 Task: Search one way flight ticket for 3 adults, 3 children in premium economy from Kenai: Kenai Municipal Airport to Indianapolis: Indianapolis International Airport on 8-5-2023. Choice of flights is United. Number of bags: 1 carry on bag. Price is upto 84000. Outbound departure time preference is 14:00.
Action: Mouse moved to (346, 302)
Screenshot: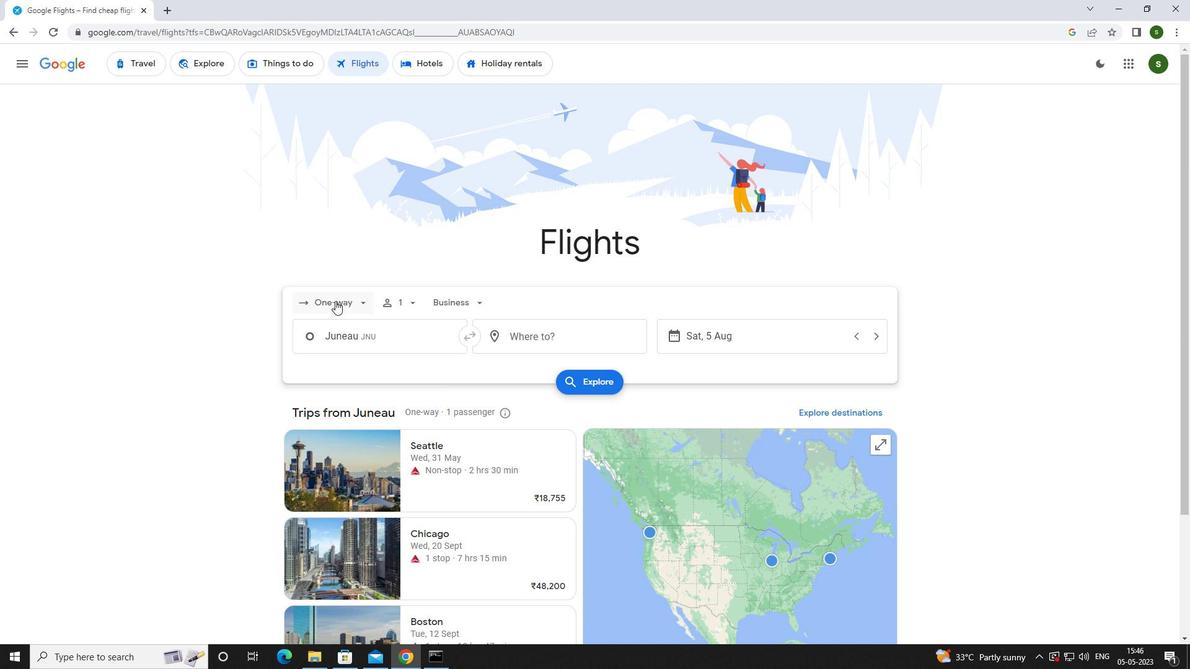 
Action: Mouse pressed left at (346, 302)
Screenshot: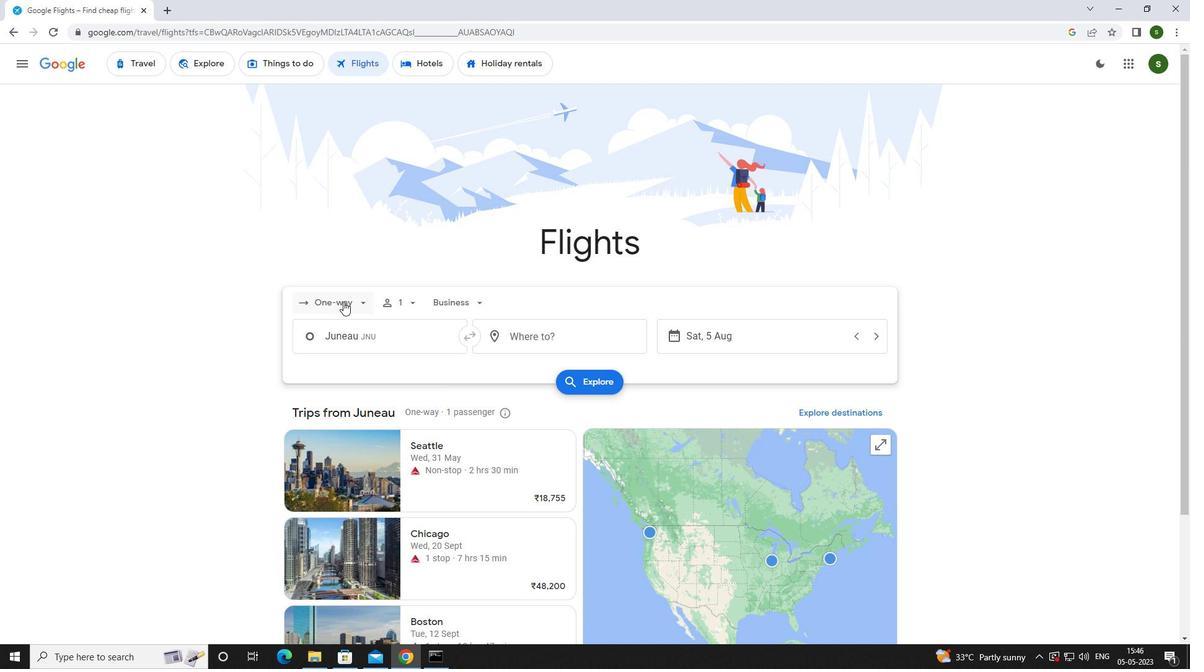 
Action: Mouse moved to (362, 355)
Screenshot: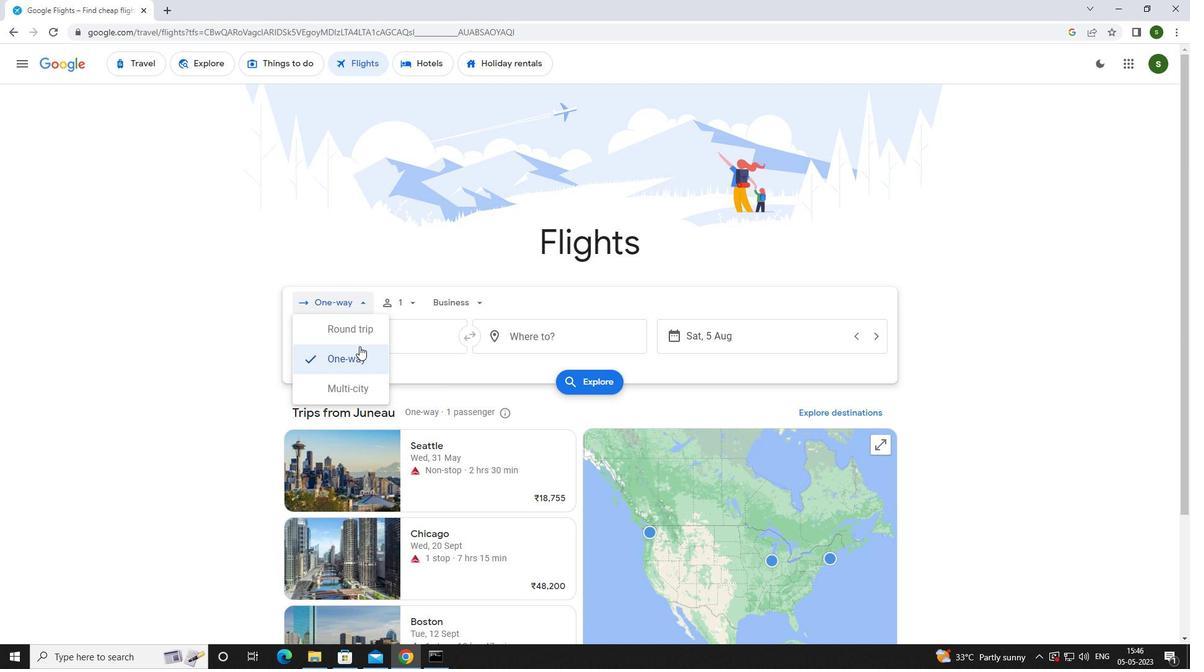 
Action: Mouse pressed left at (362, 355)
Screenshot: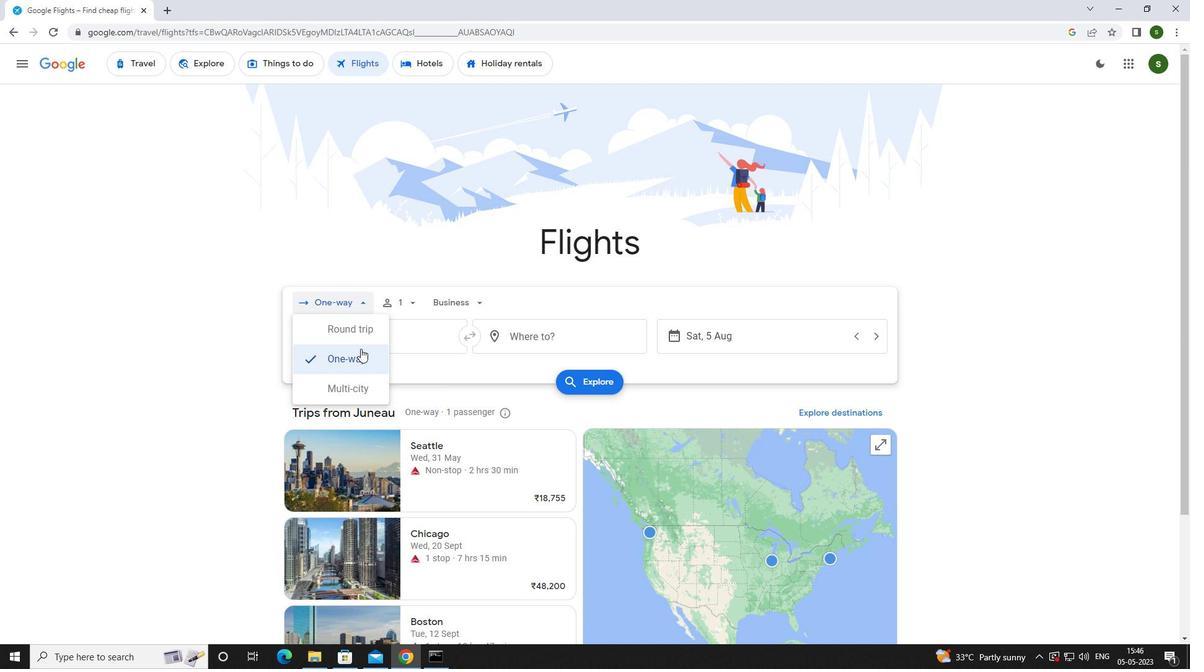 
Action: Mouse moved to (401, 302)
Screenshot: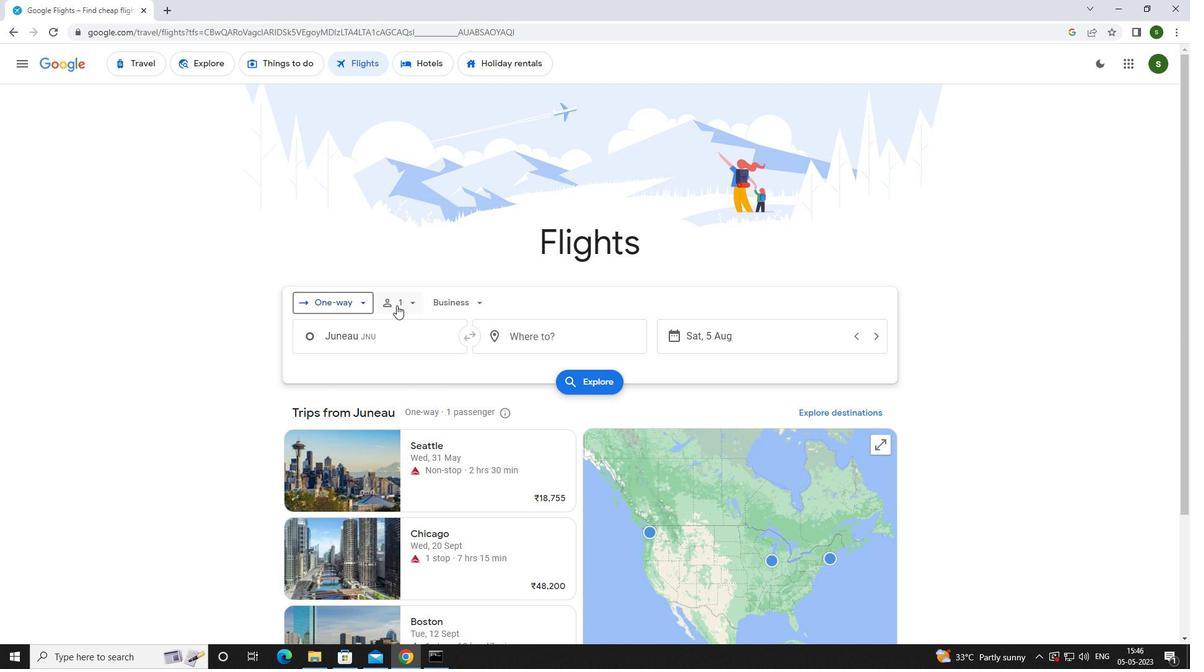 
Action: Mouse pressed left at (401, 302)
Screenshot: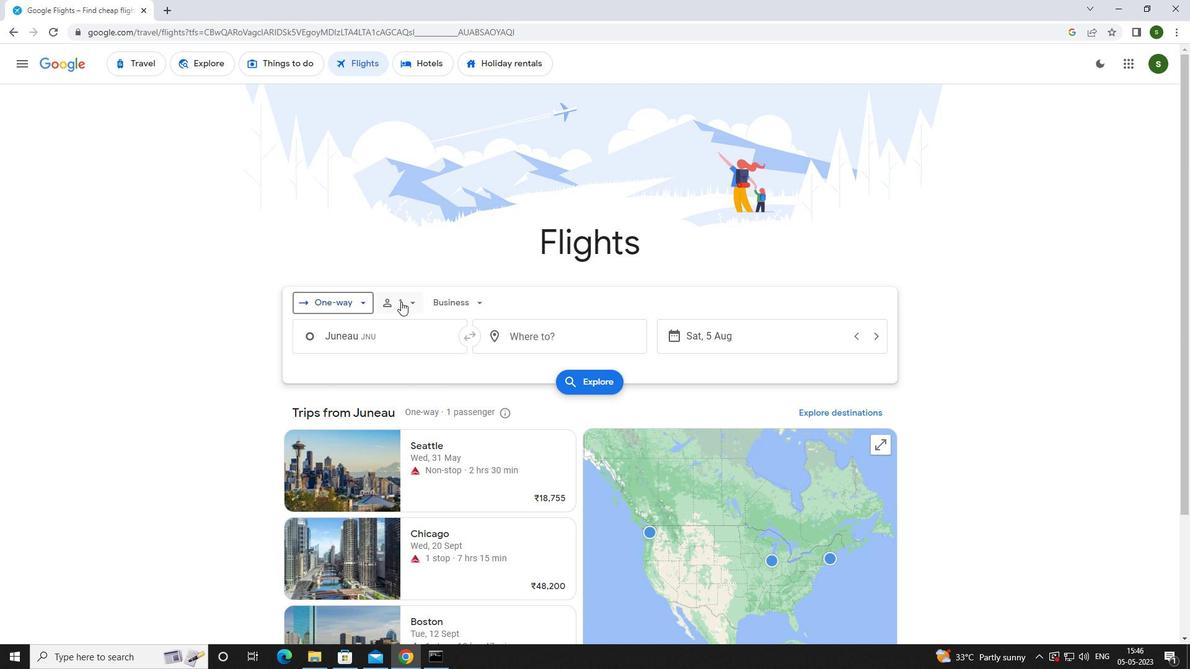 
Action: Mouse moved to (505, 336)
Screenshot: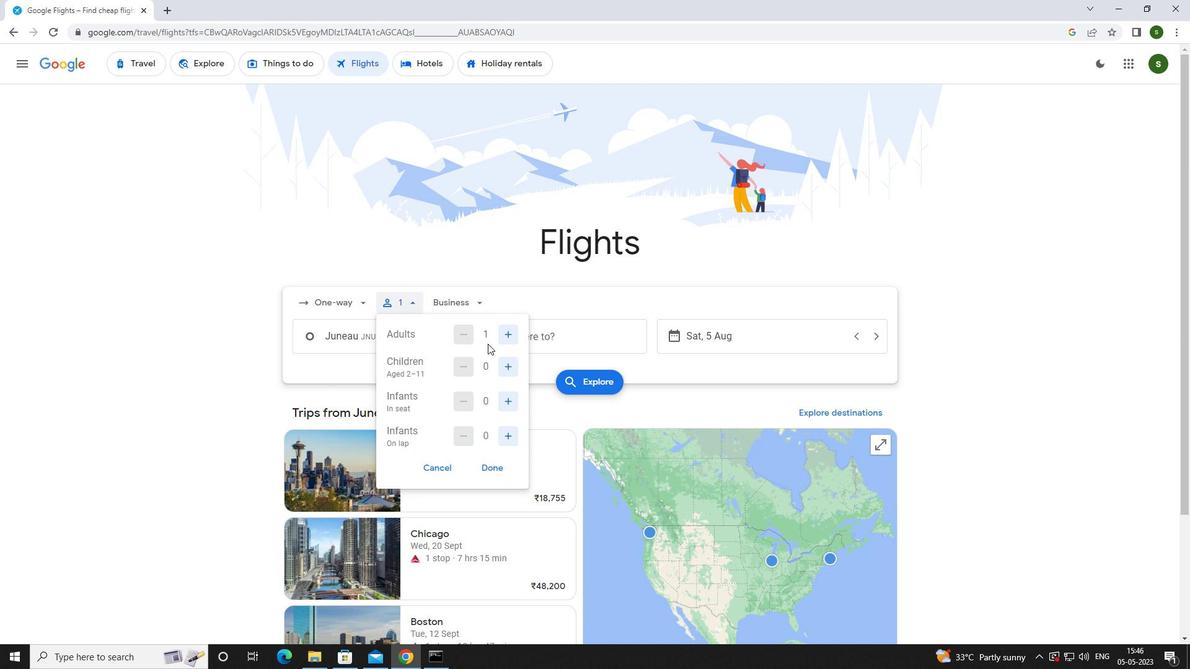 
Action: Mouse pressed left at (505, 336)
Screenshot: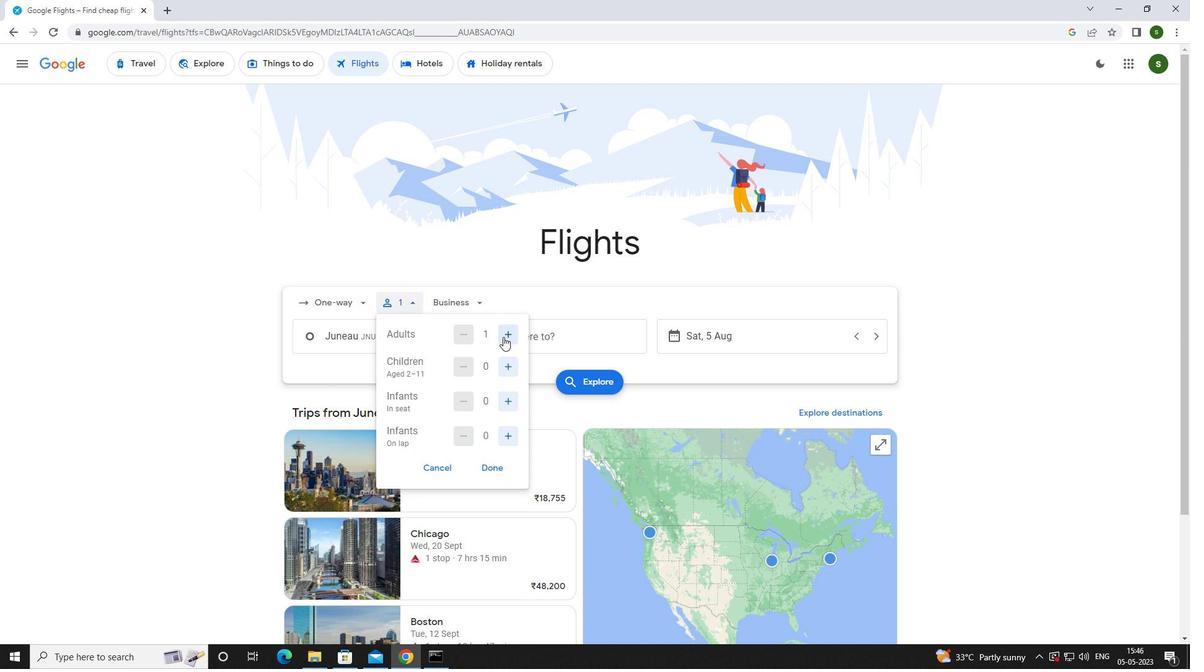 
Action: Mouse pressed left at (505, 336)
Screenshot: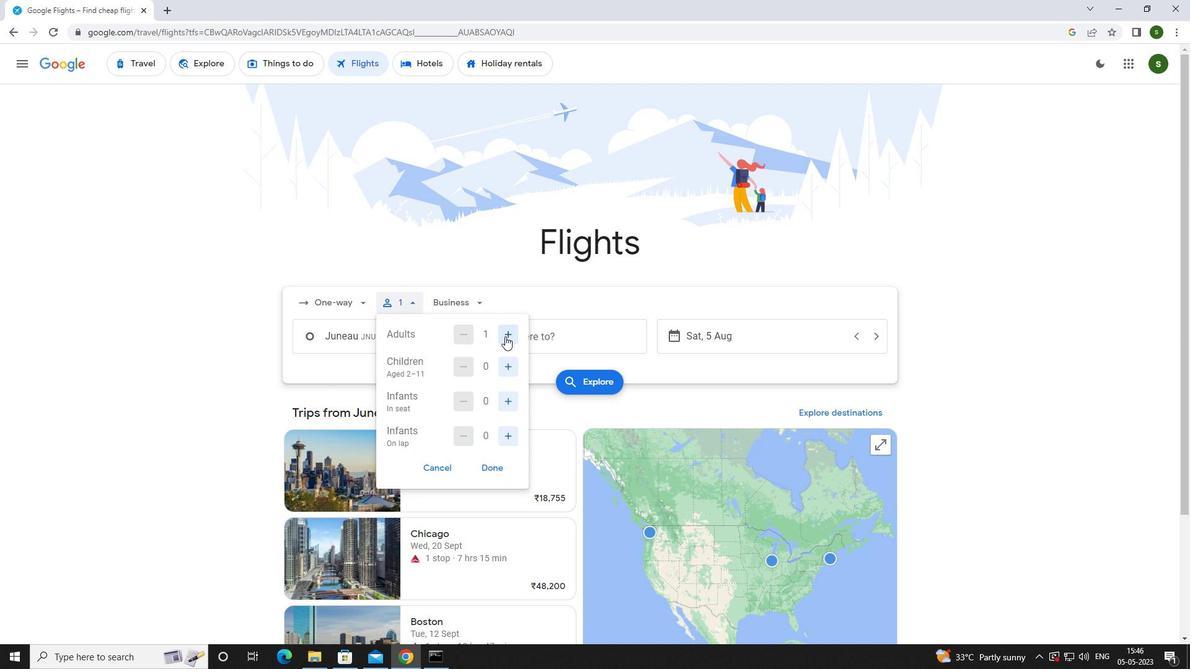 
Action: Mouse pressed left at (505, 336)
Screenshot: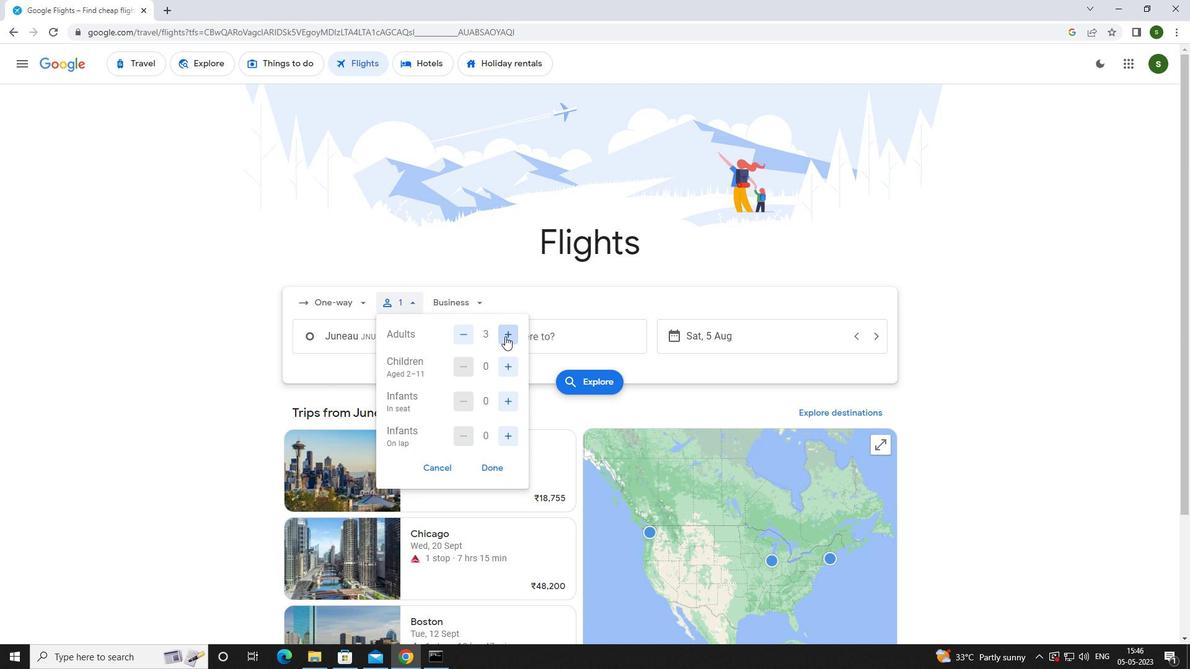 
Action: Mouse moved to (460, 329)
Screenshot: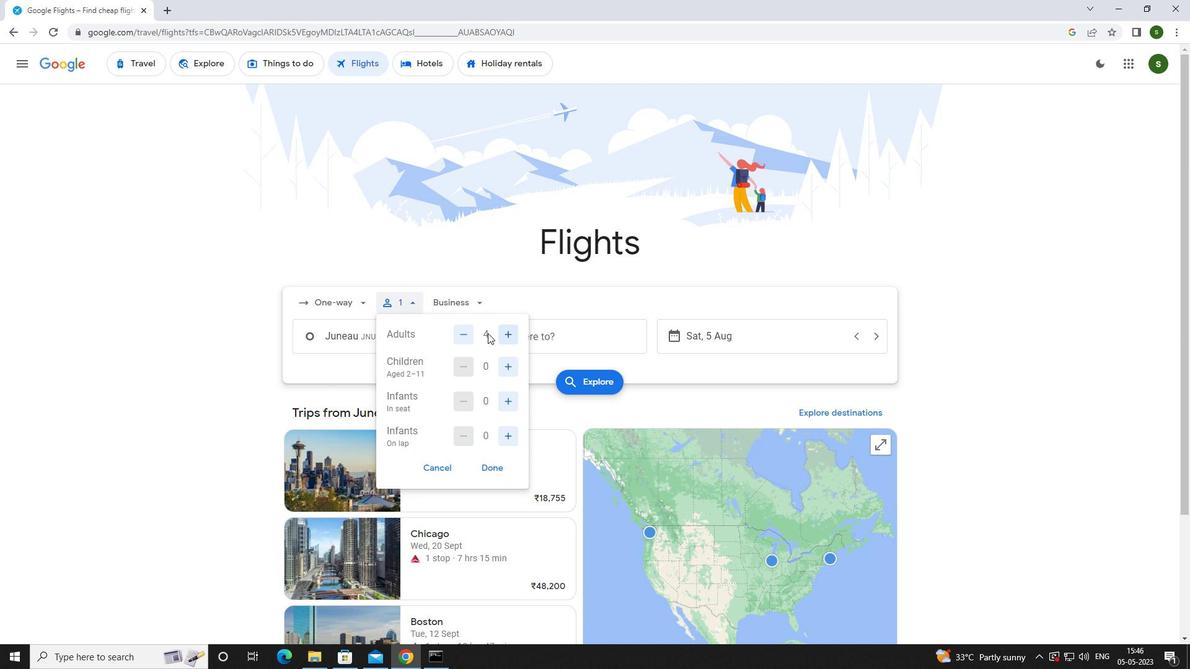 
Action: Mouse pressed left at (460, 329)
Screenshot: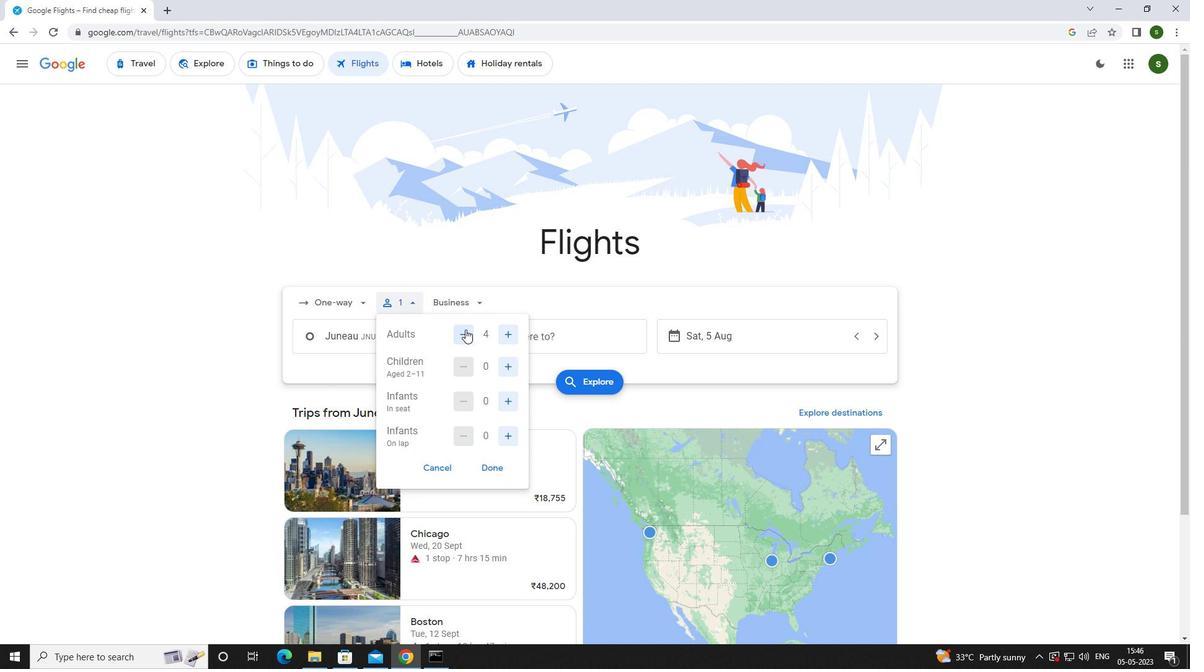 
Action: Mouse moved to (505, 358)
Screenshot: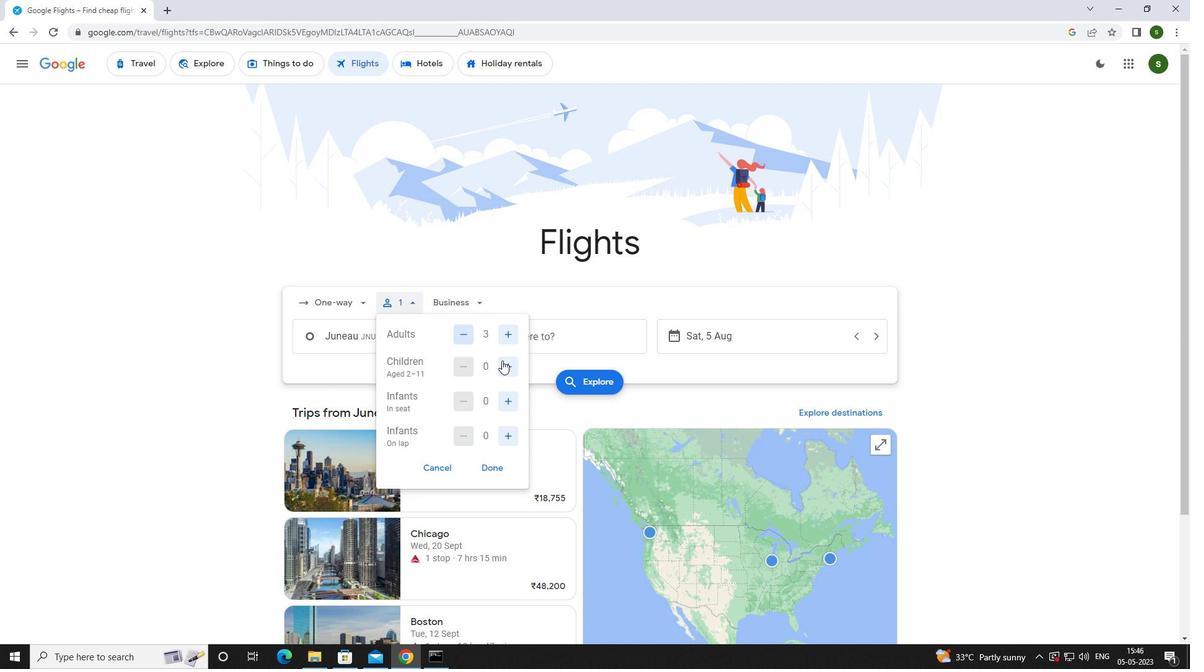 
Action: Mouse pressed left at (505, 358)
Screenshot: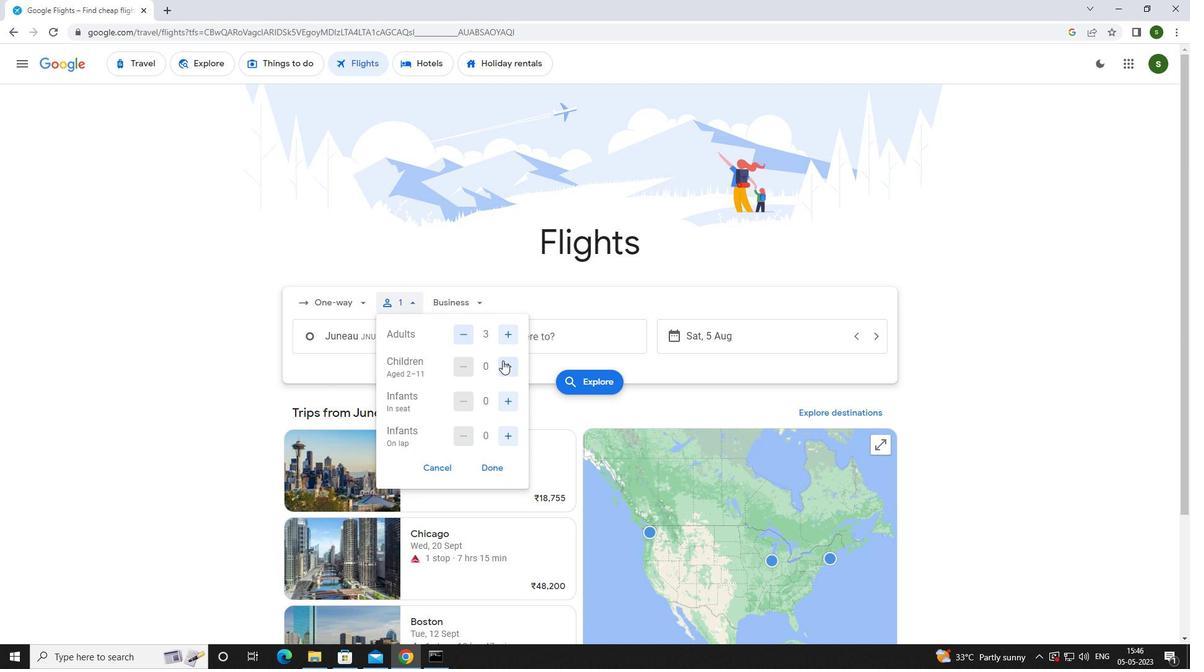 
Action: Mouse pressed left at (505, 358)
Screenshot: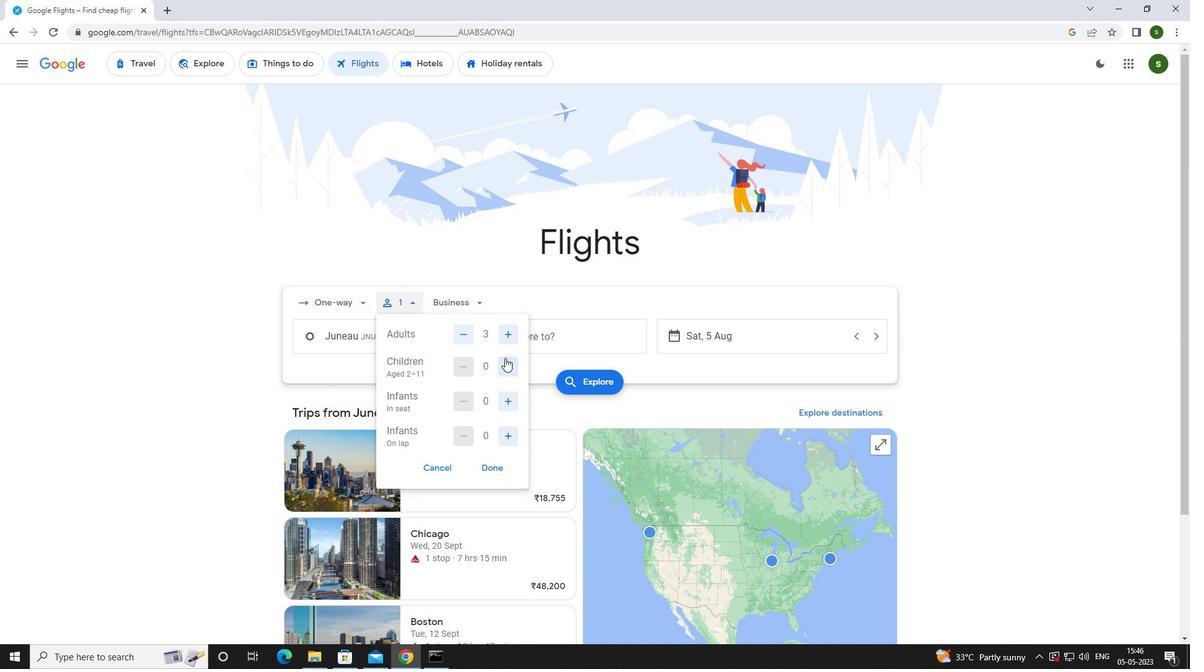 
Action: Mouse pressed left at (505, 358)
Screenshot: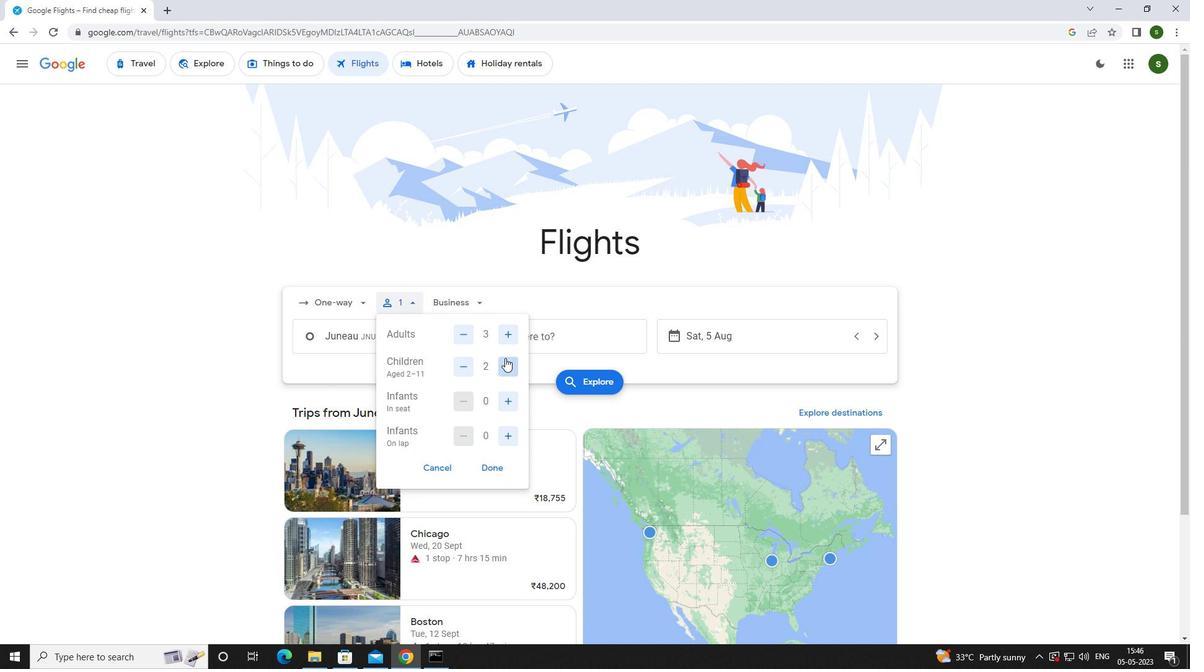 
Action: Mouse moved to (465, 303)
Screenshot: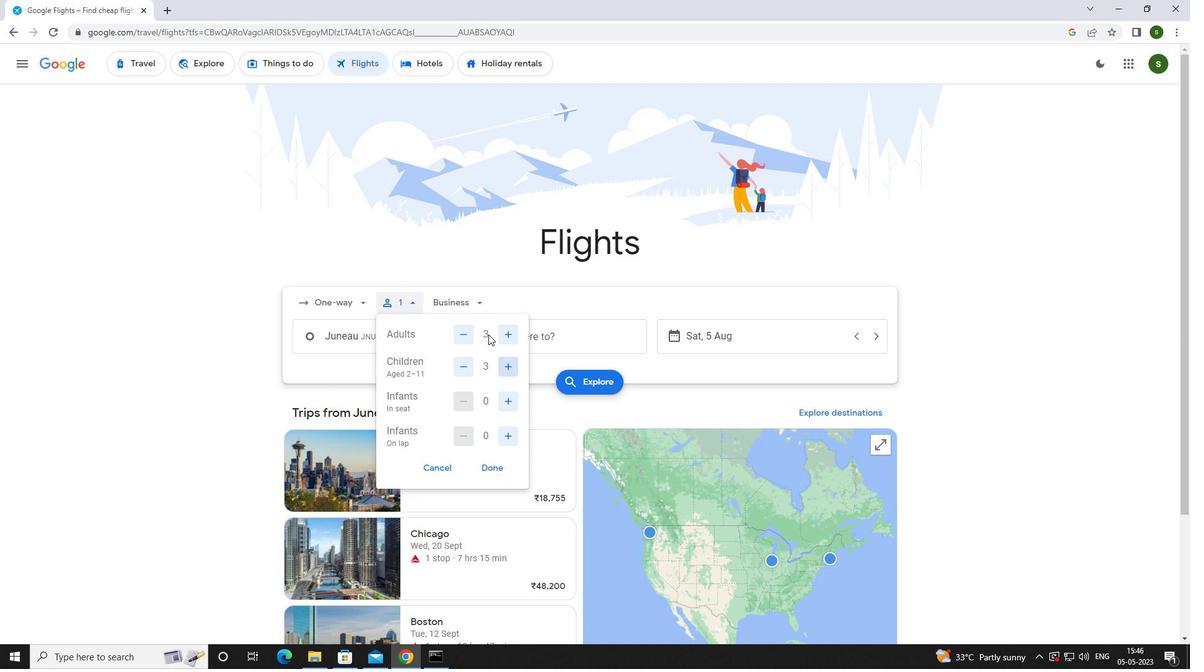 
Action: Mouse pressed left at (465, 303)
Screenshot: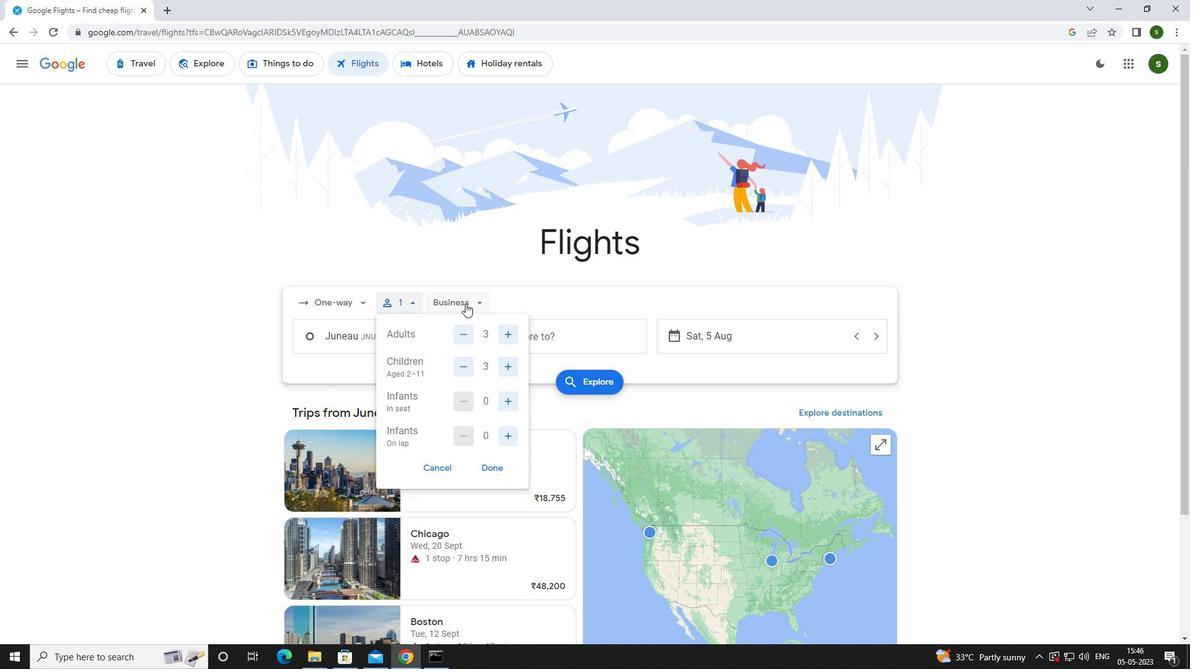 
Action: Mouse moved to (469, 351)
Screenshot: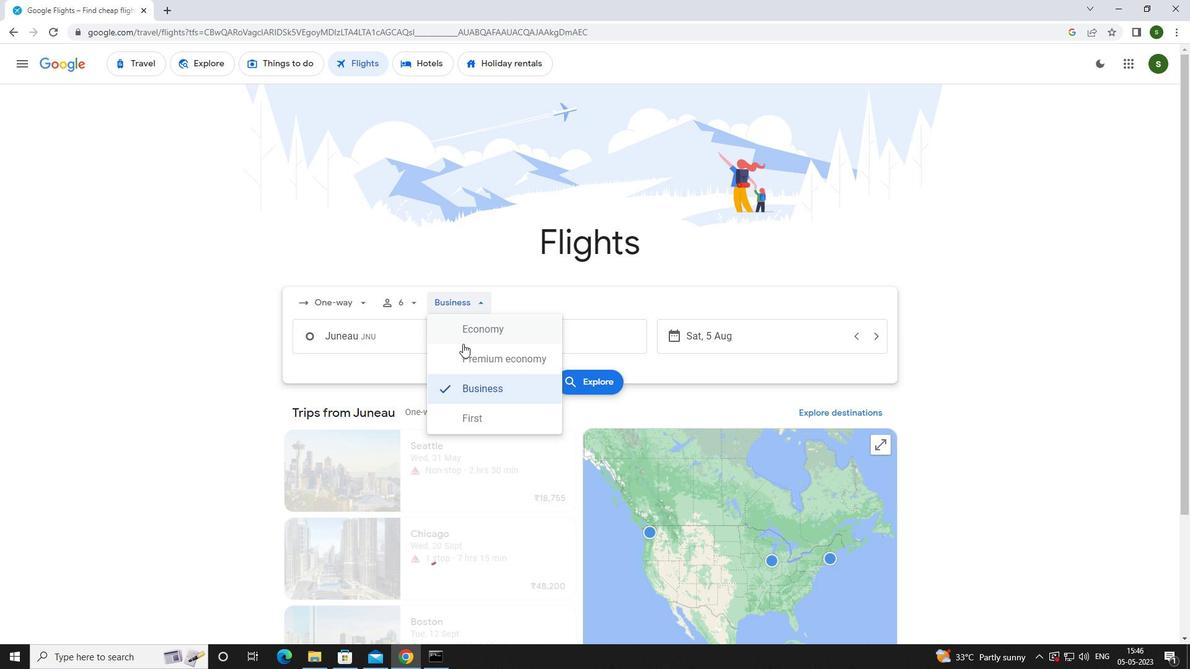 
Action: Mouse pressed left at (469, 351)
Screenshot: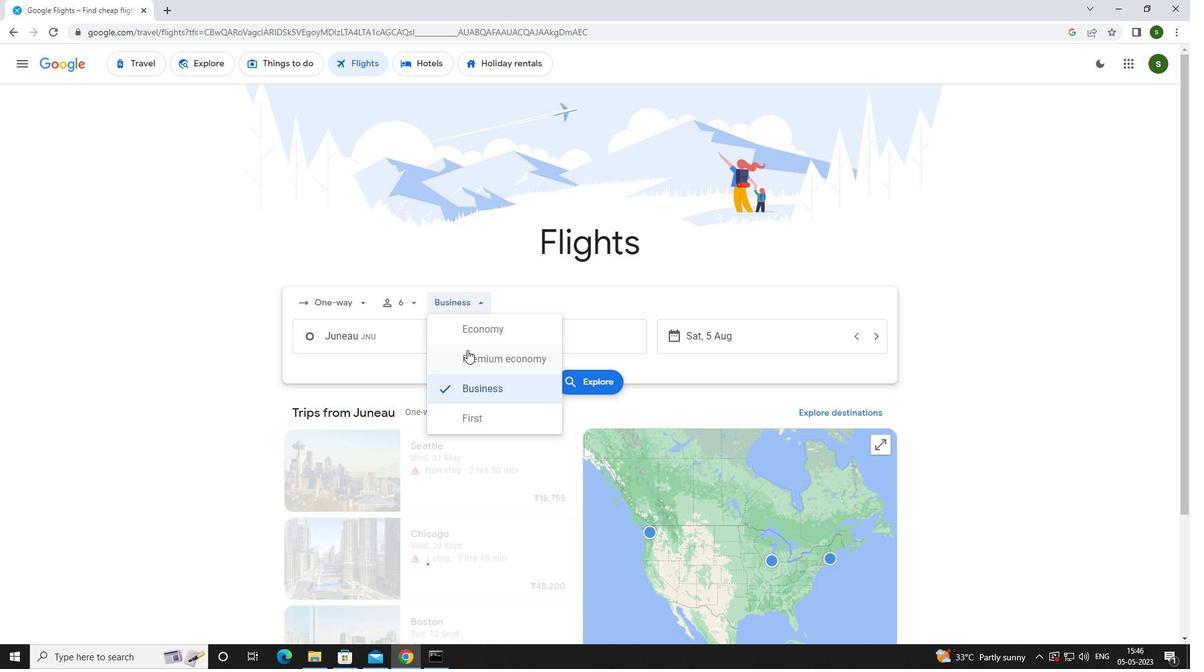 
Action: Mouse moved to (408, 331)
Screenshot: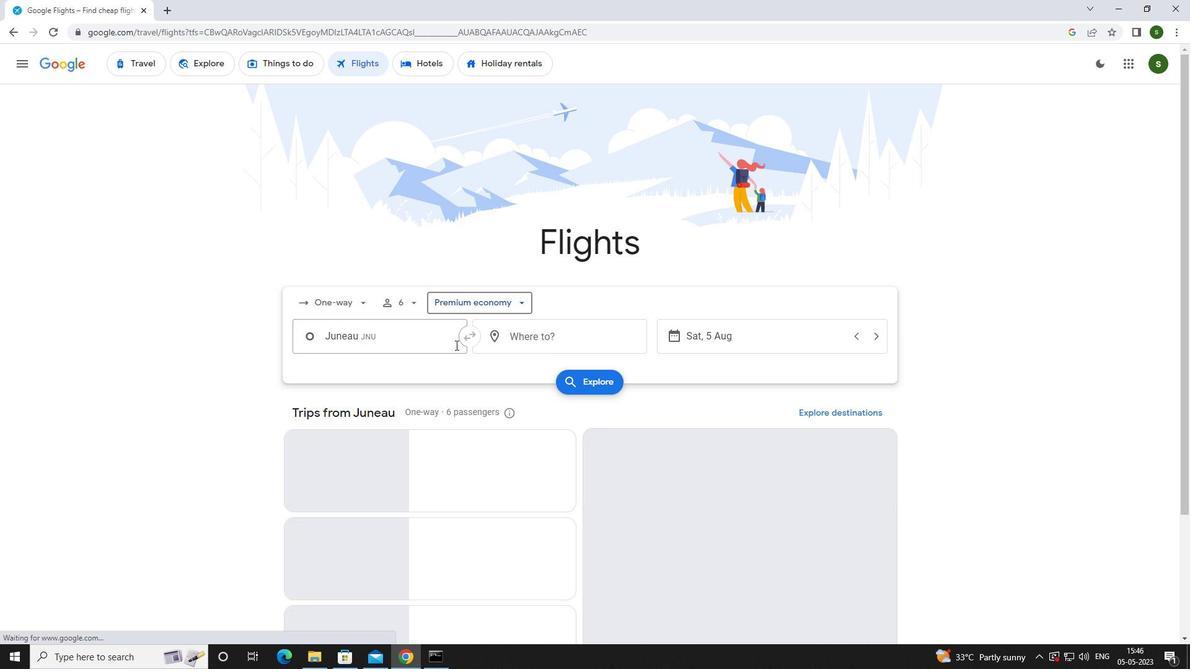 
Action: Mouse pressed left at (408, 331)
Screenshot: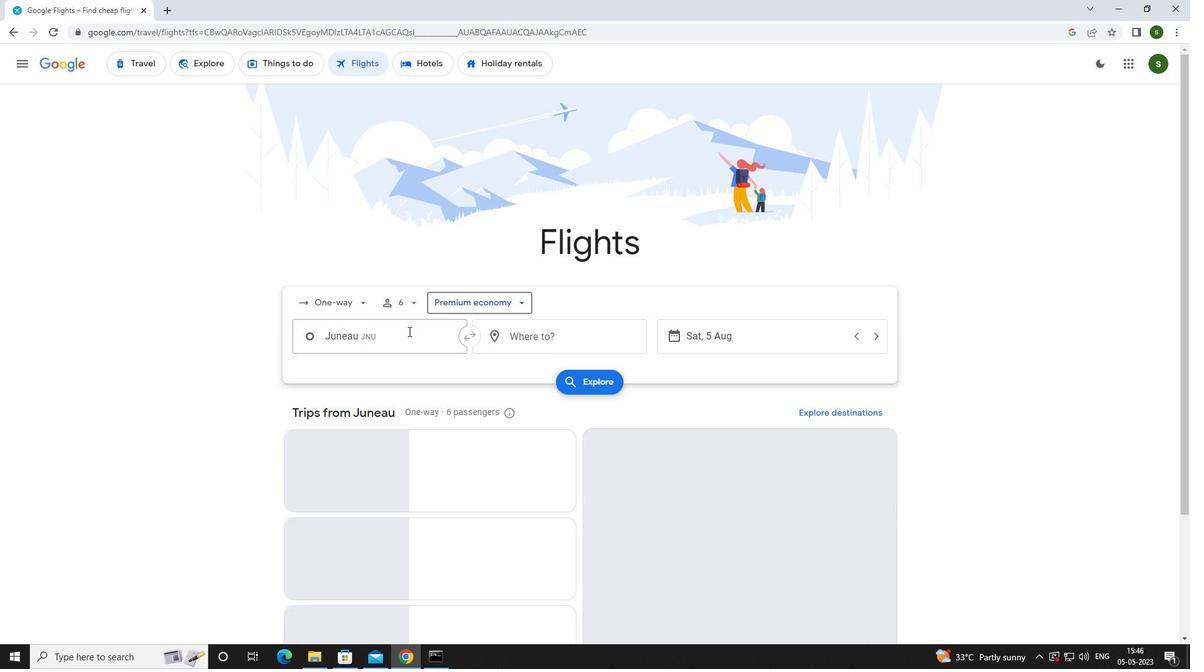 
Action: Key pressed <Key.caps_lock>k<Key.caps_lock>enai
Screenshot: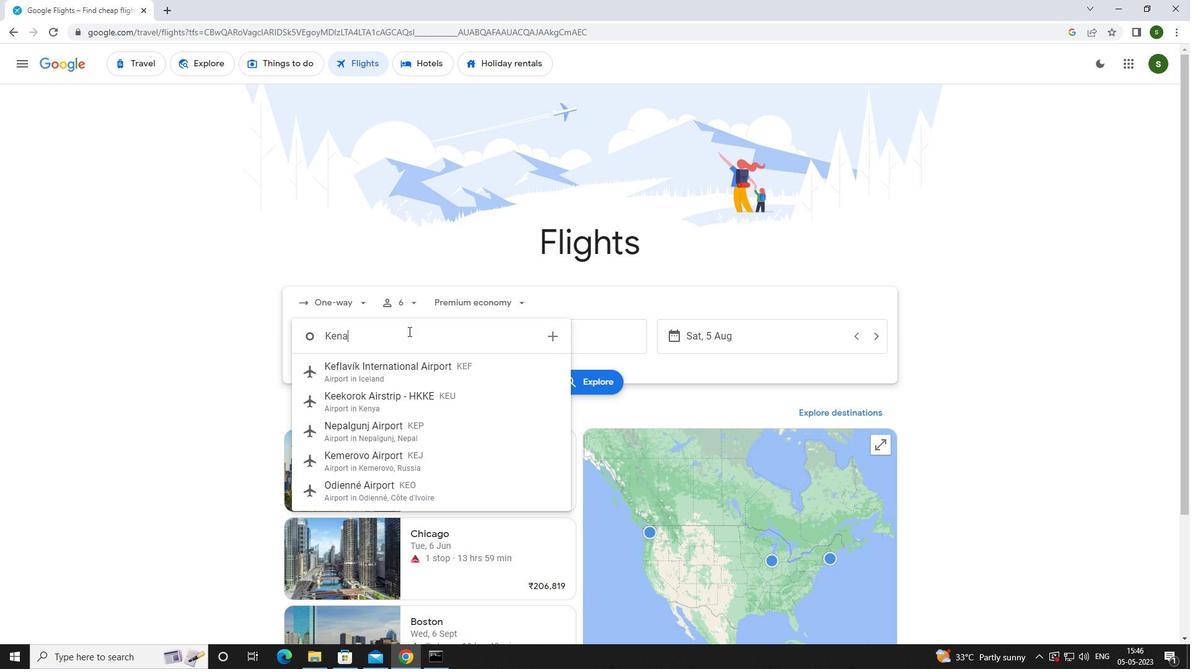 
Action: Mouse moved to (406, 433)
Screenshot: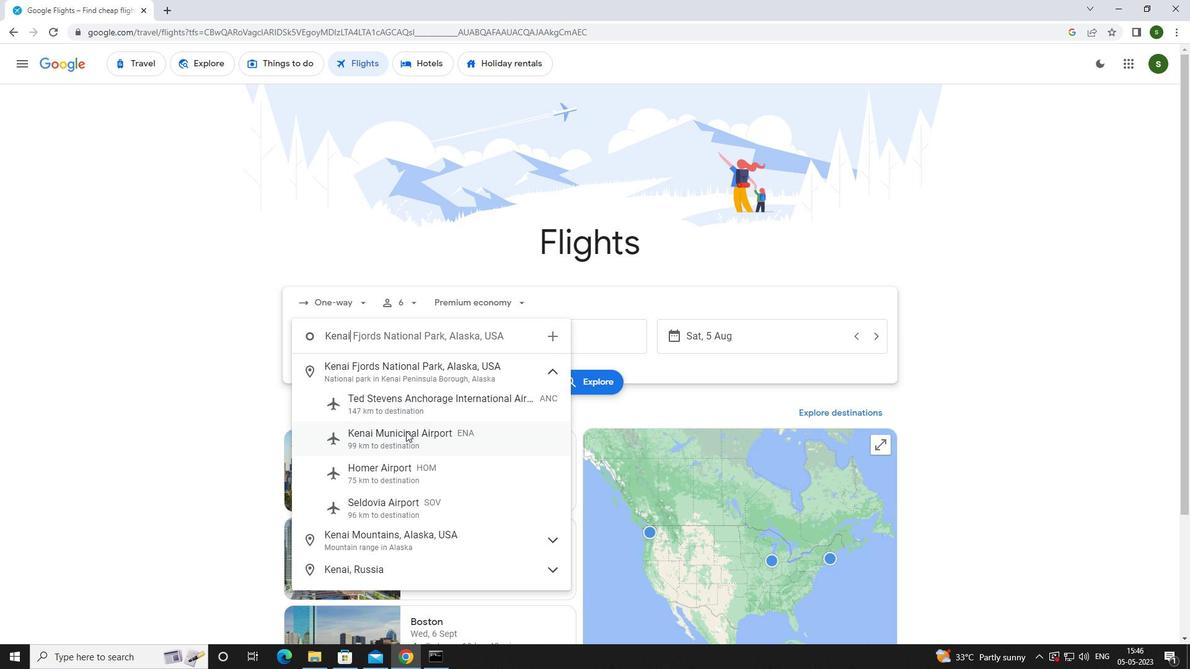 
Action: Mouse pressed left at (406, 433)
Screenshot: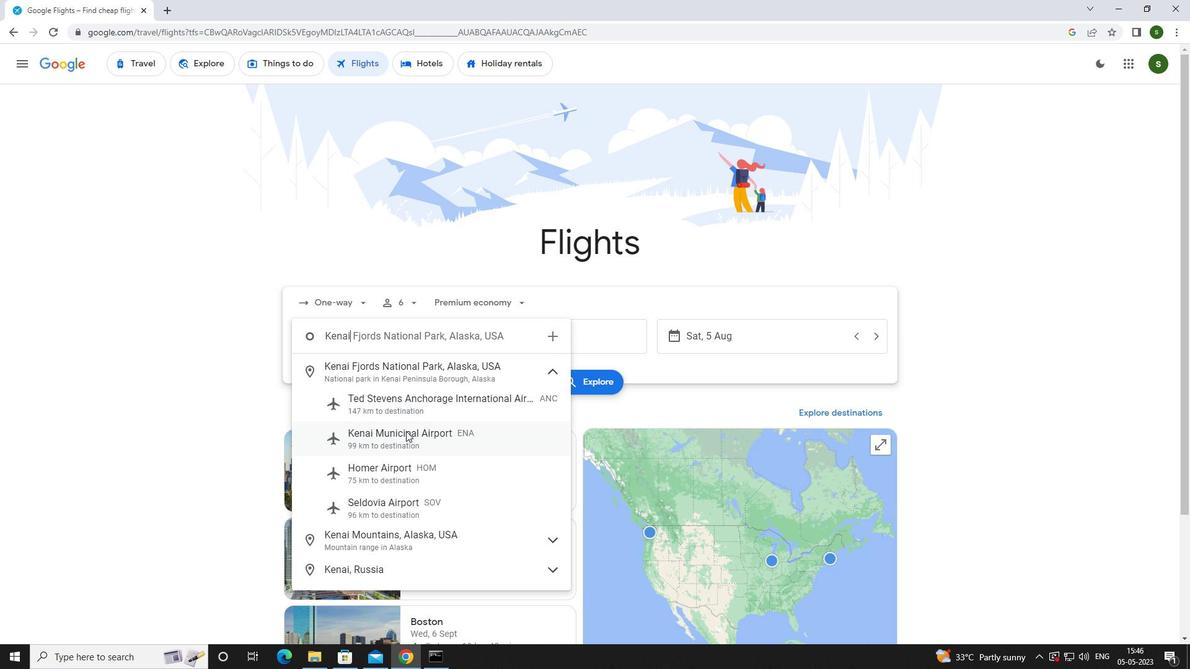 
Action: Mouse moved to (532, 341)
Screenshot: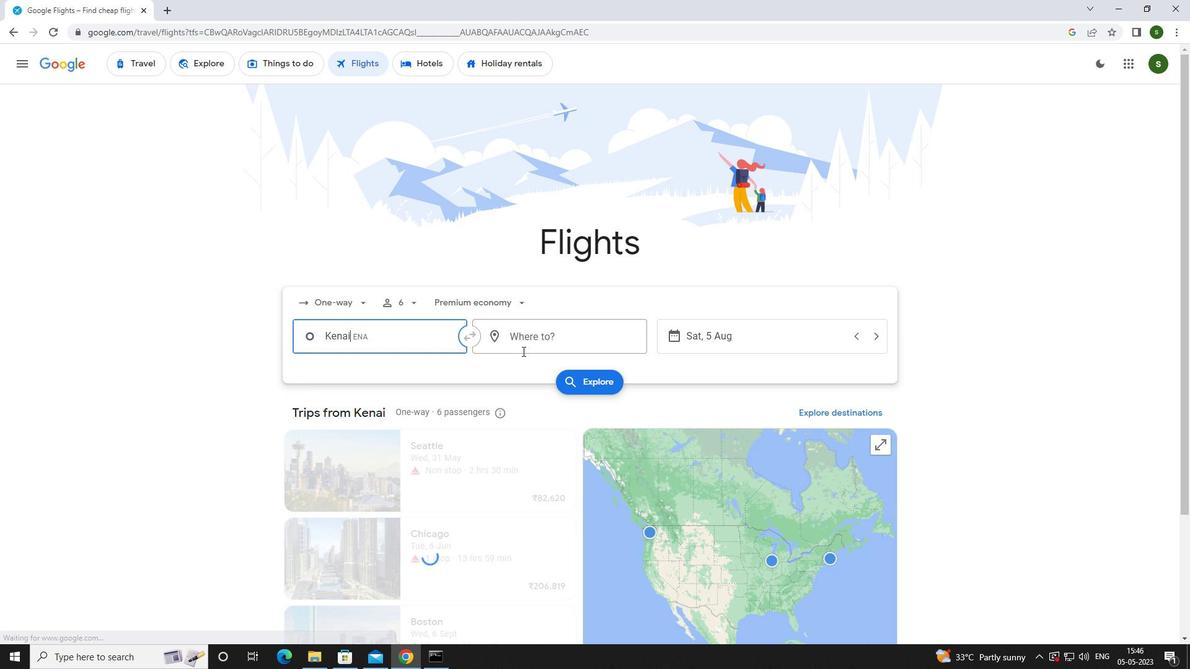 
Action: Mouse pressed left at (532, 341)
Screenshot: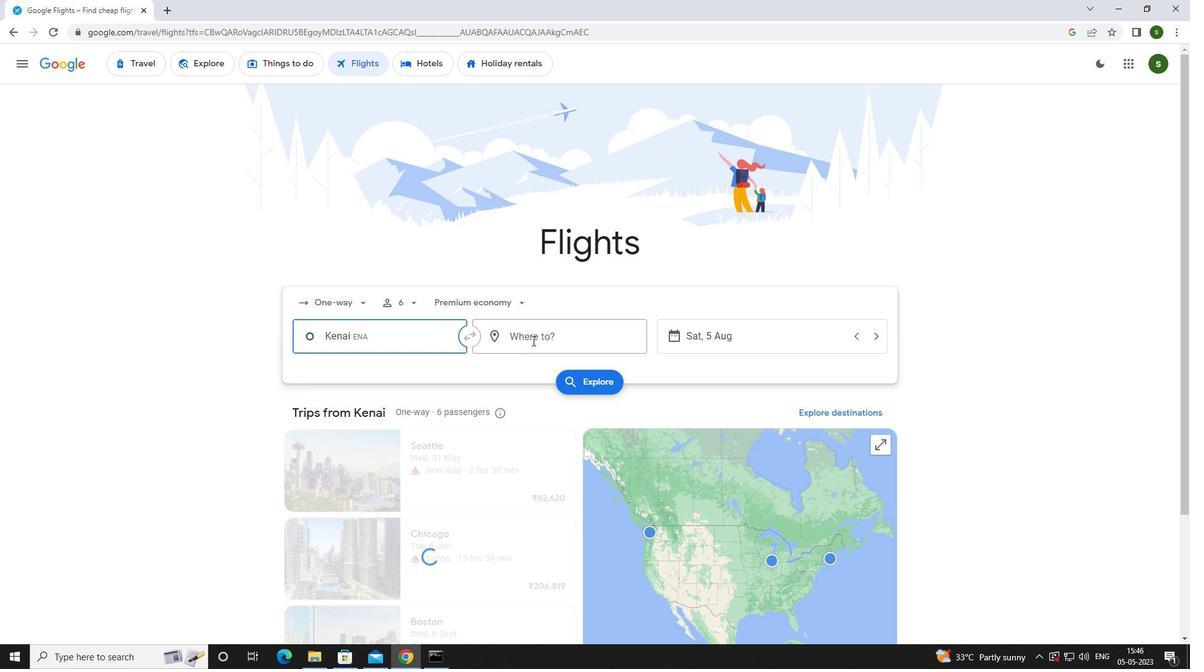 
Action: Mouse moved to (533, 339)
Screenshot: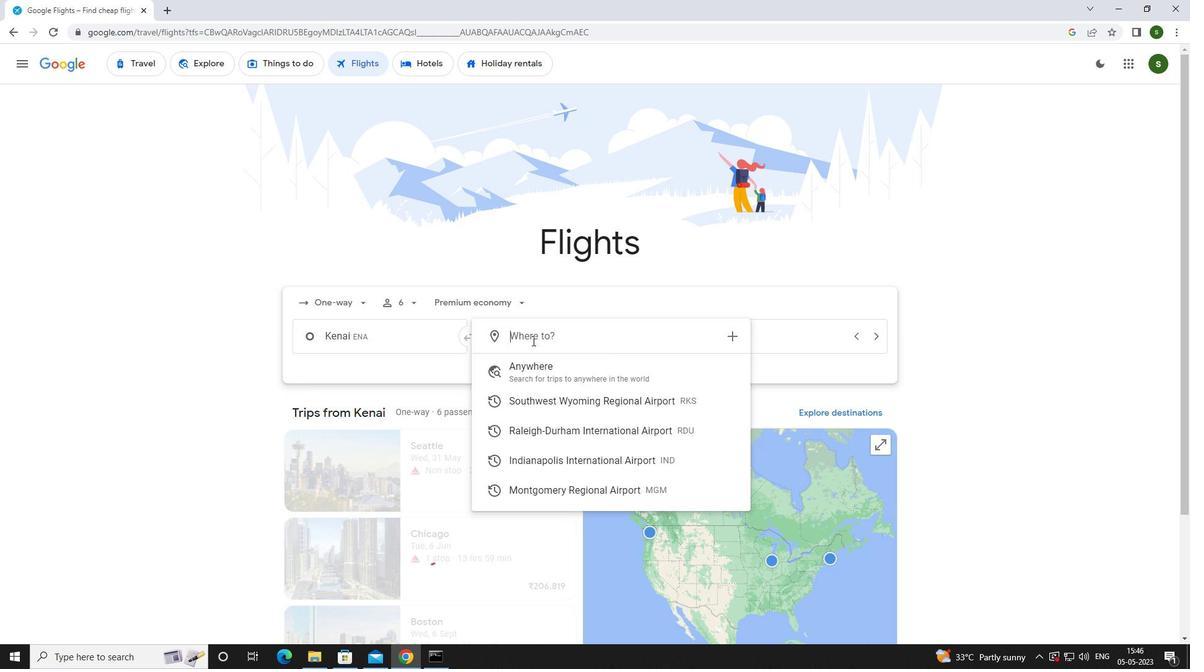 
Action: Key pressed <Key.caps_lock>i<Key.caps_lock>ndianapoli
Screenshot: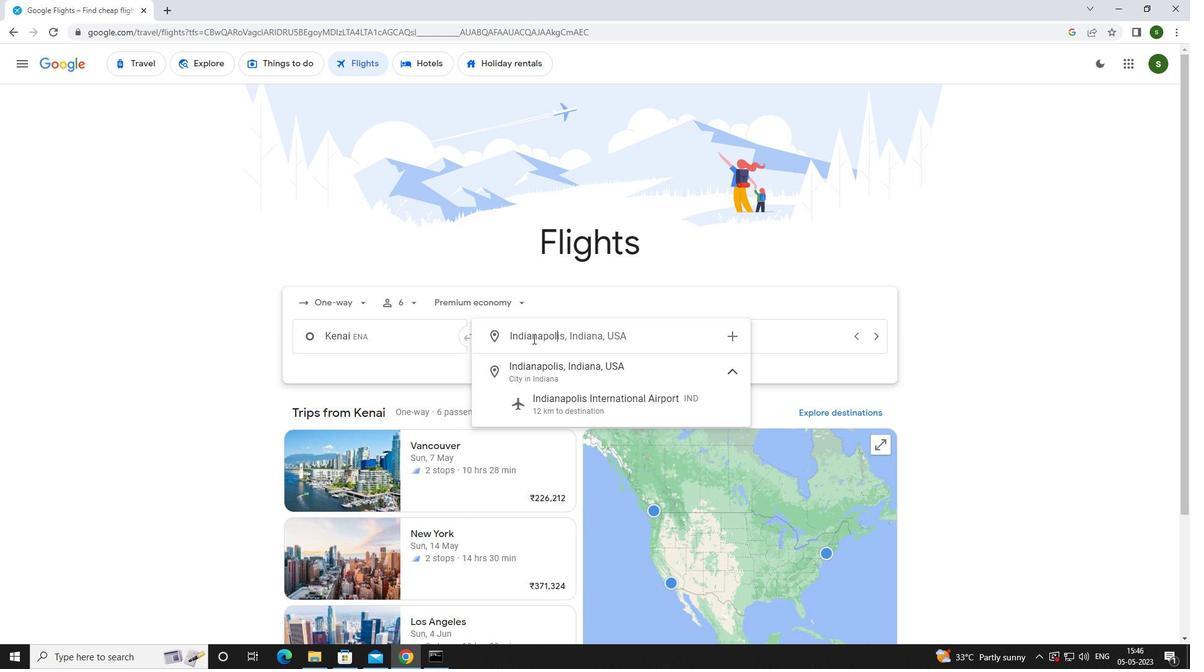 
Action: Mouse moved to (561, 398)
Screenshot: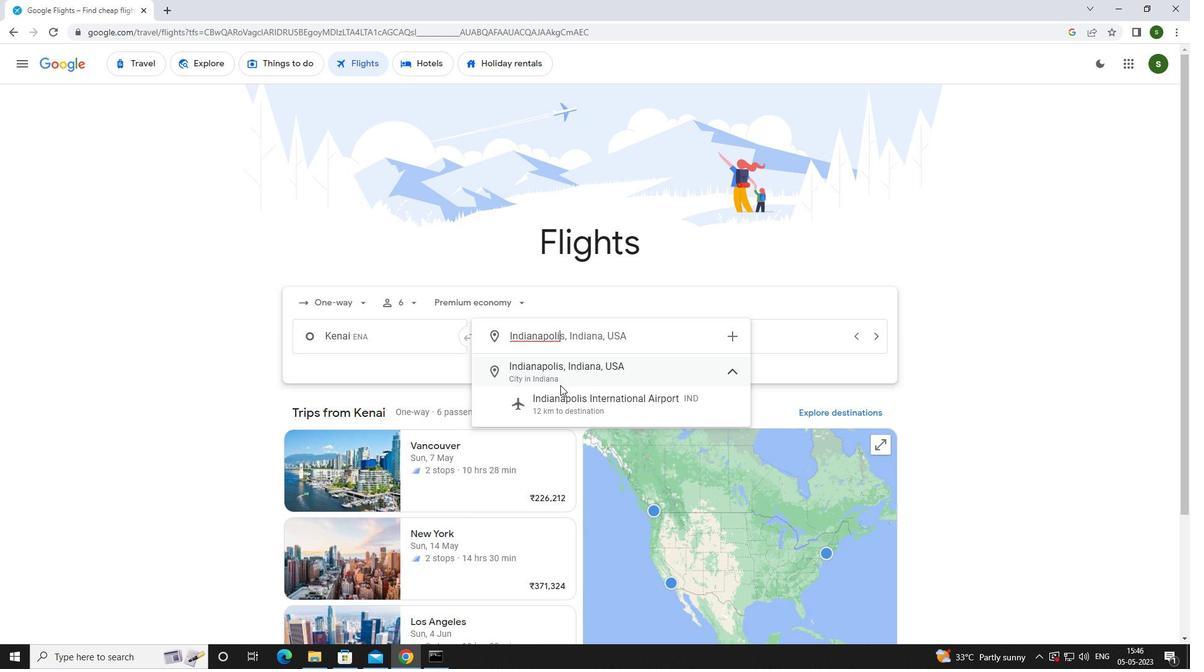 
Action: Mouse pressed left at (561, 398)
Screenshot: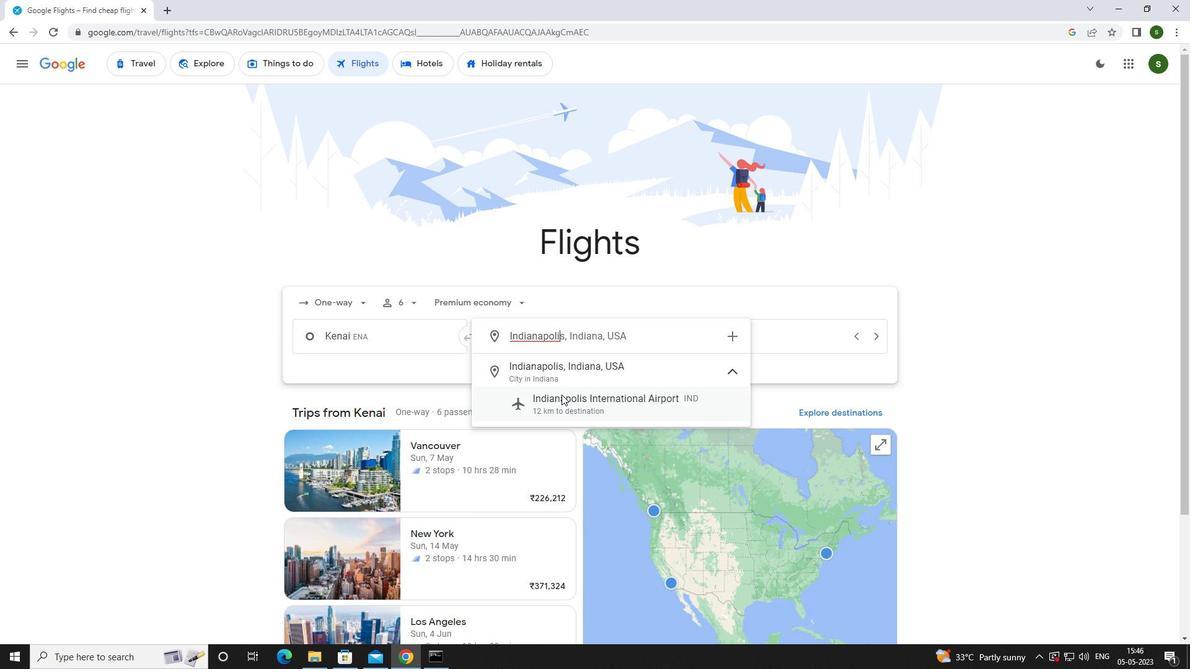 
Action: Mouse moved to (731, 337)
Screenshot: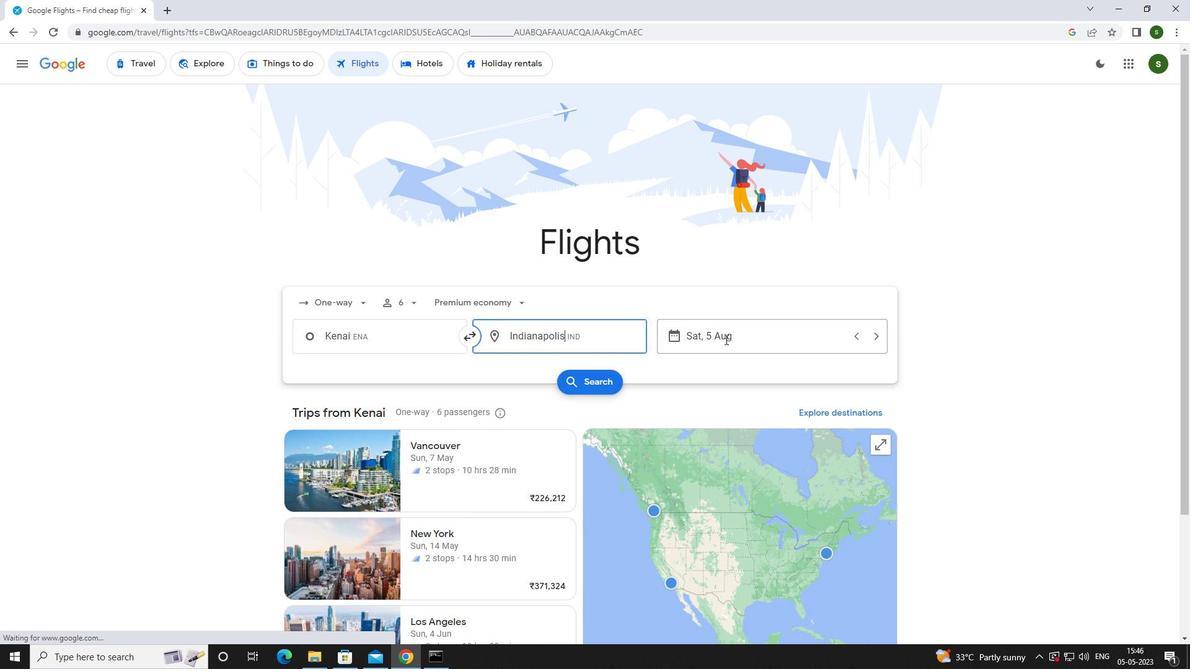 
Action: Mouse pressed left at (731, 337)
Screenshot: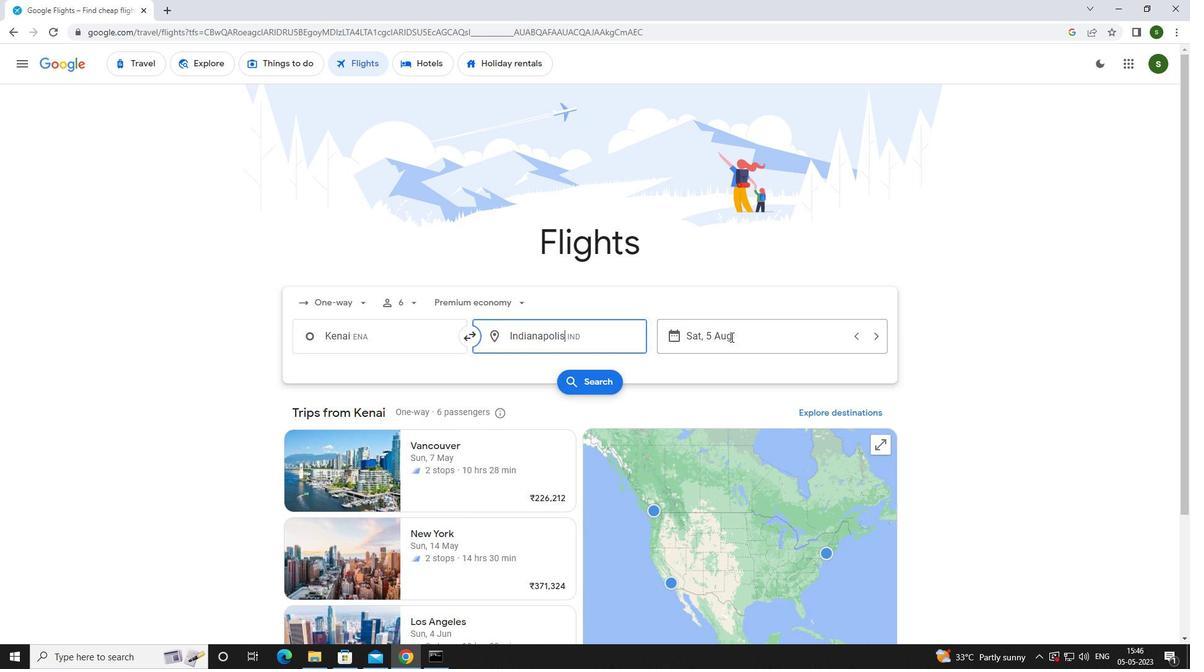 
Action: Mouse moved to (628, 416)
Screenshot: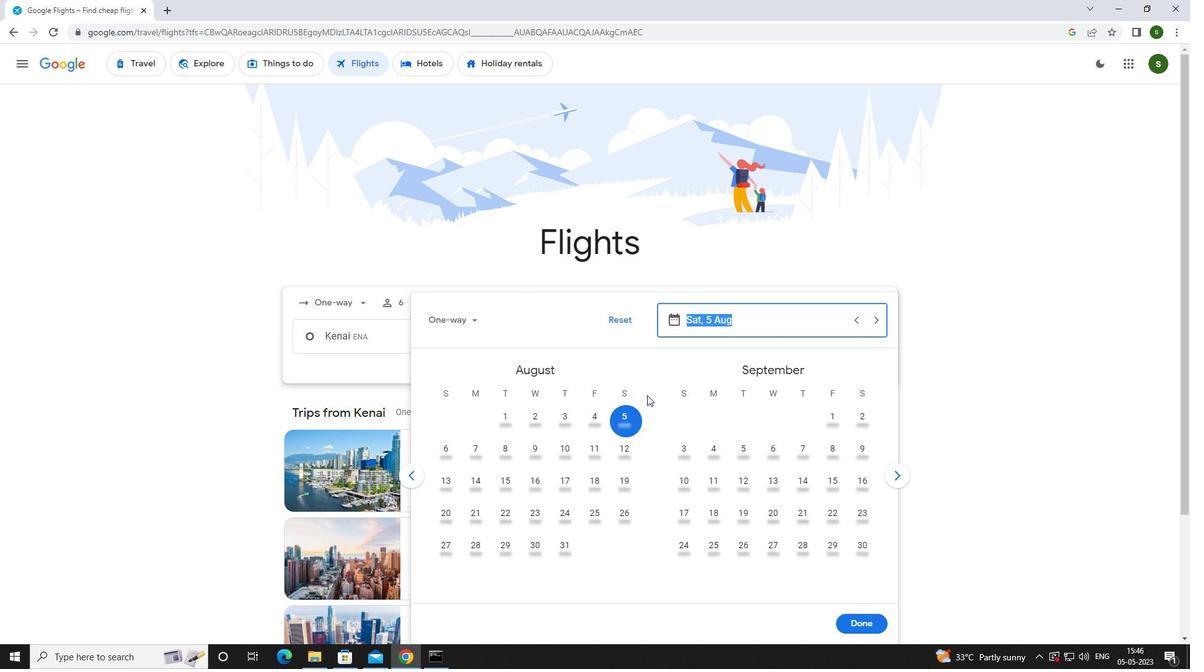 
Action: Mouse pressed left at (628, 416)
Screenshot: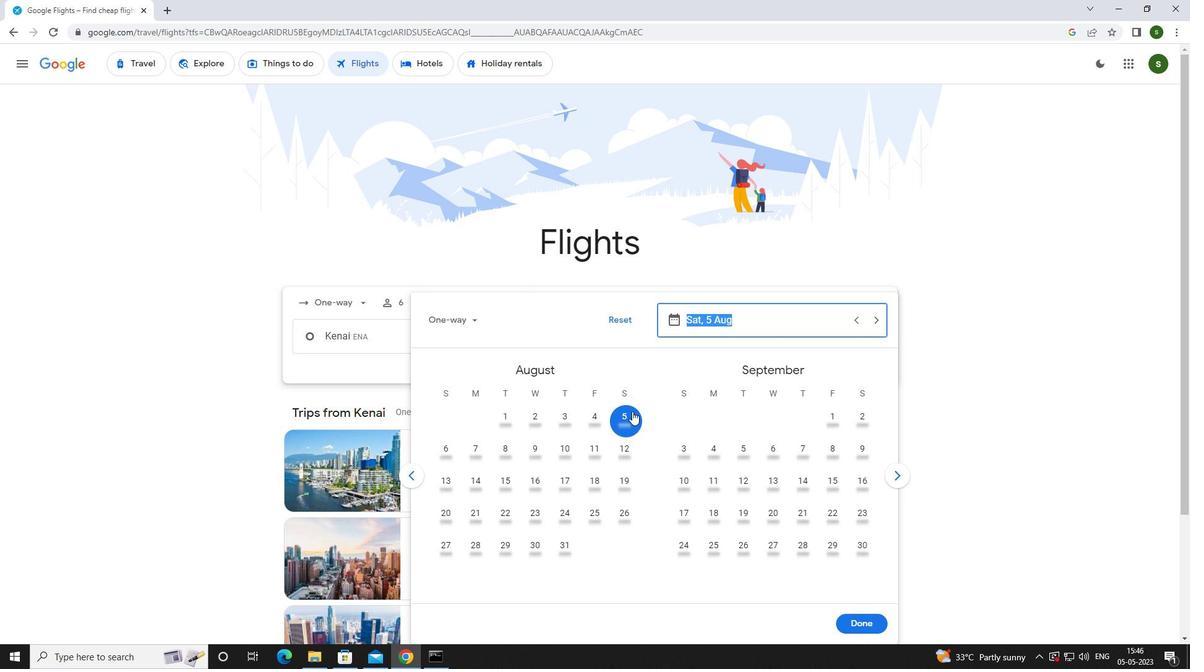 
Action: Mouse moved to (853, 618)
Screenshot: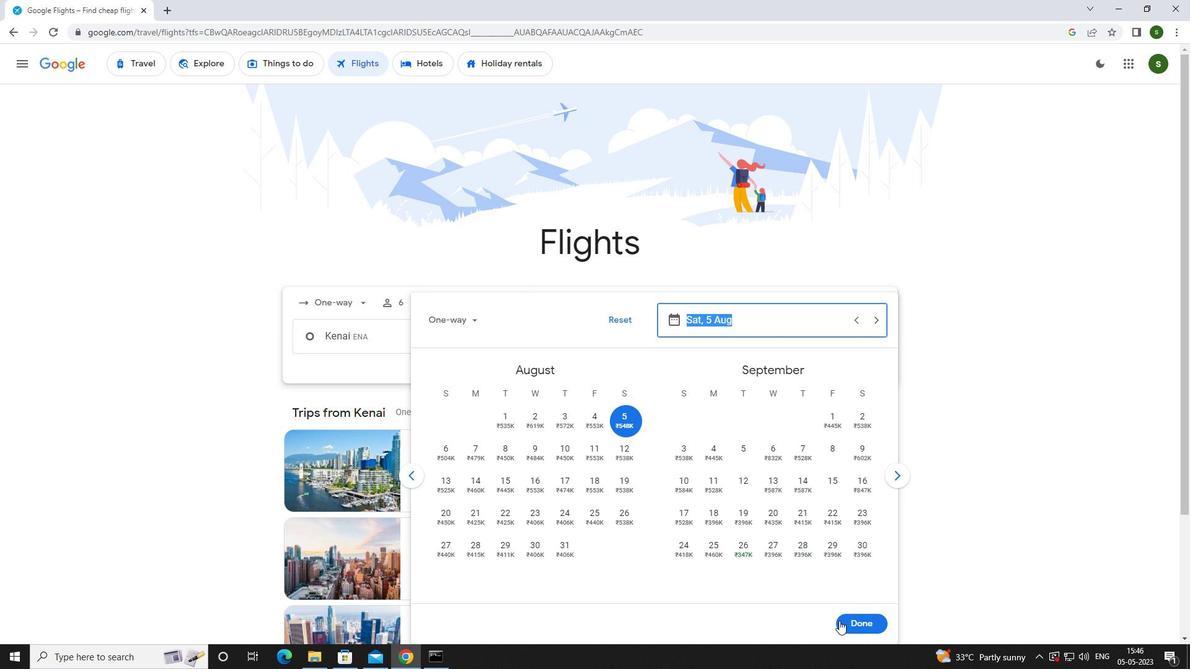 
Action: Mouse pressed left at (853, 618)
Screenshot: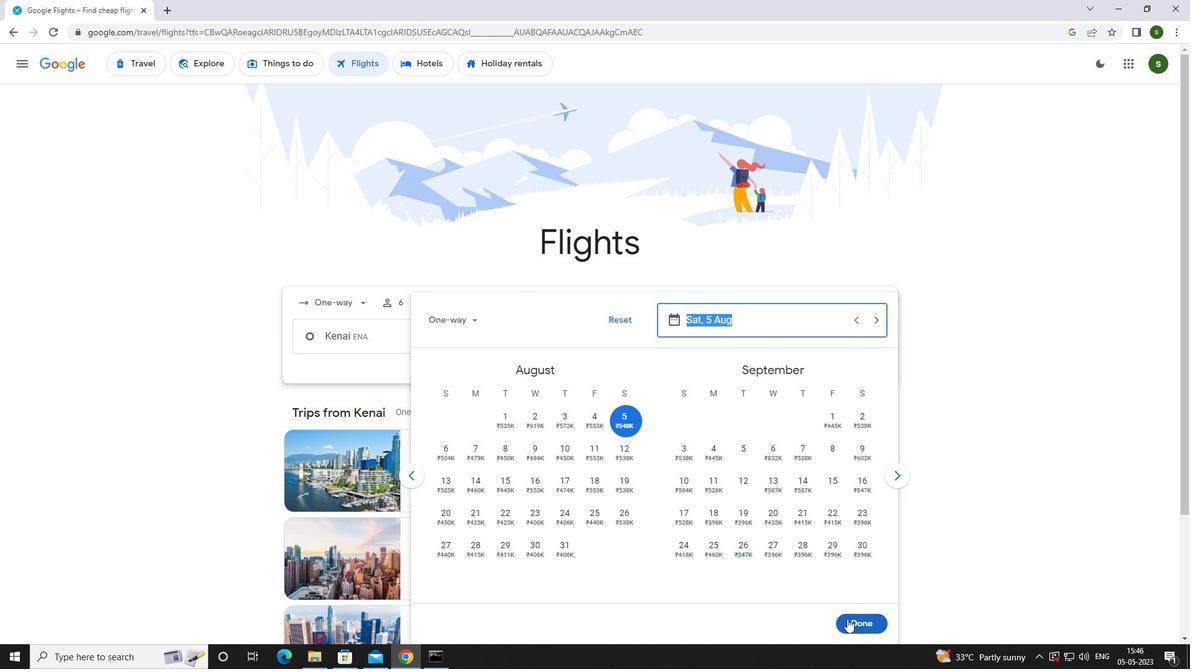 
Action: Mouse moved to (604, 383)
Screenshot: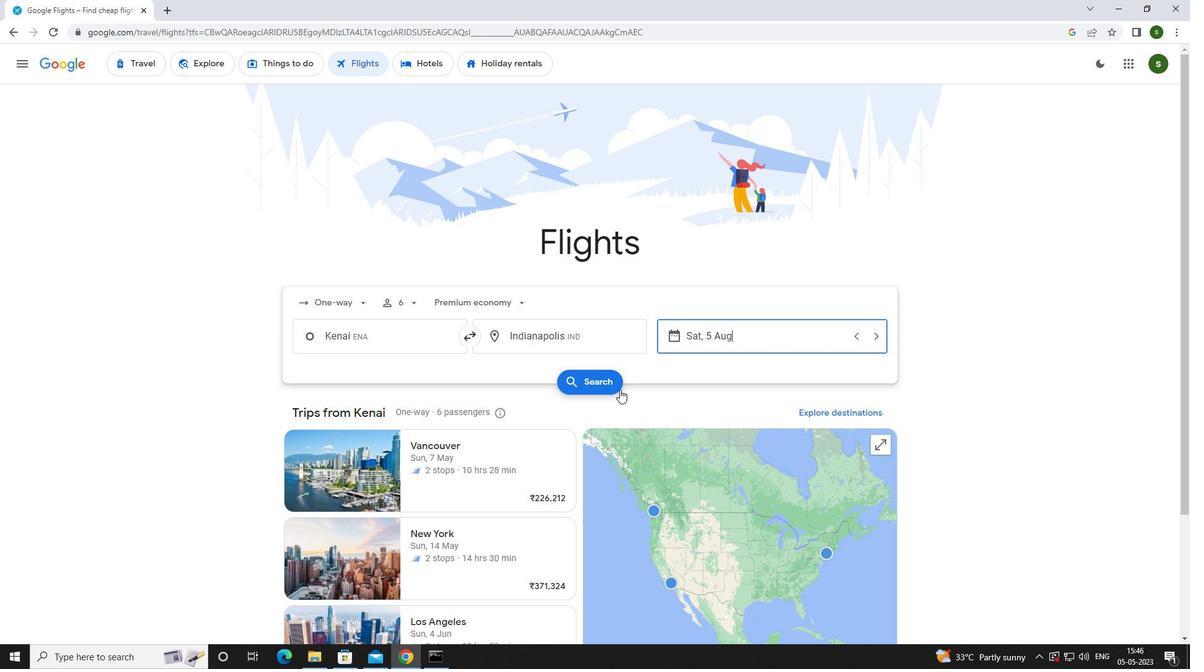 
Action: Mouse pressed left at (604, 383)
Screenshot: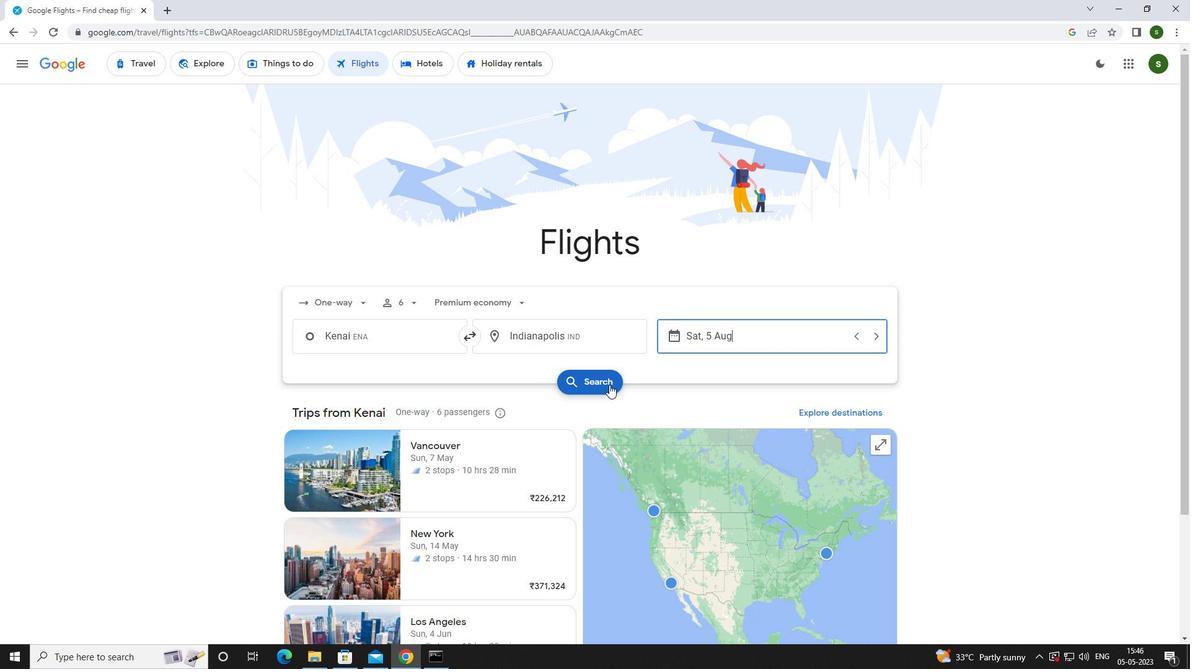 
Action: Mouse moved to (318, 183)
Screenshot: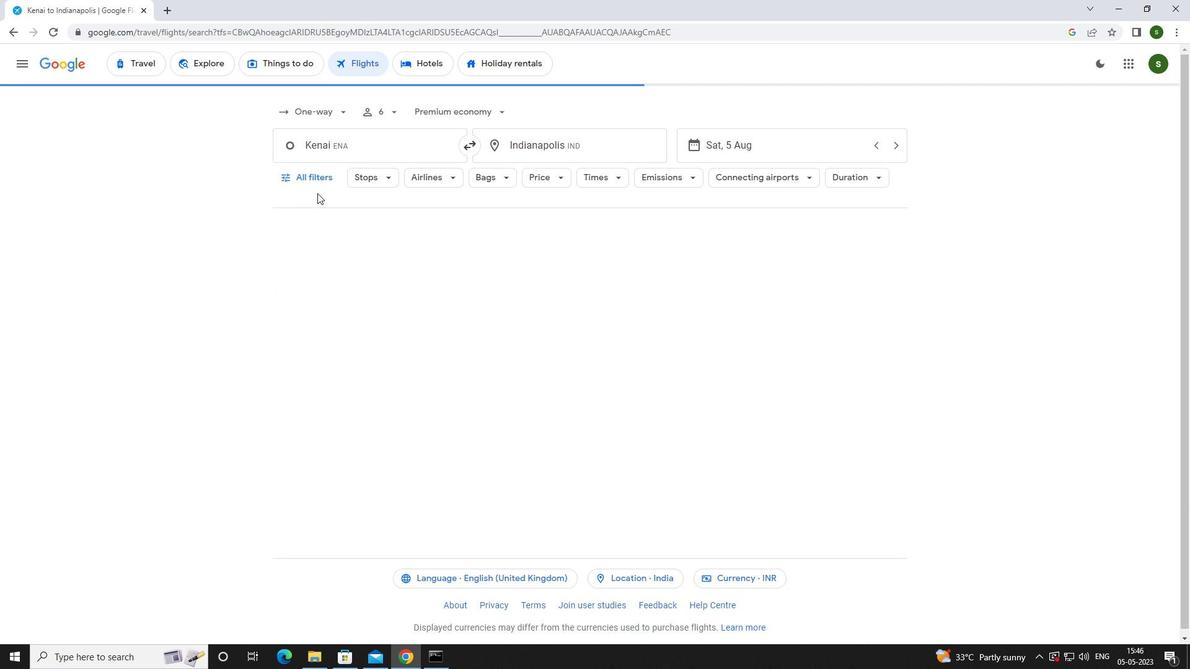 
Action: Mouse pressed left at (318, 183)
Screenshot: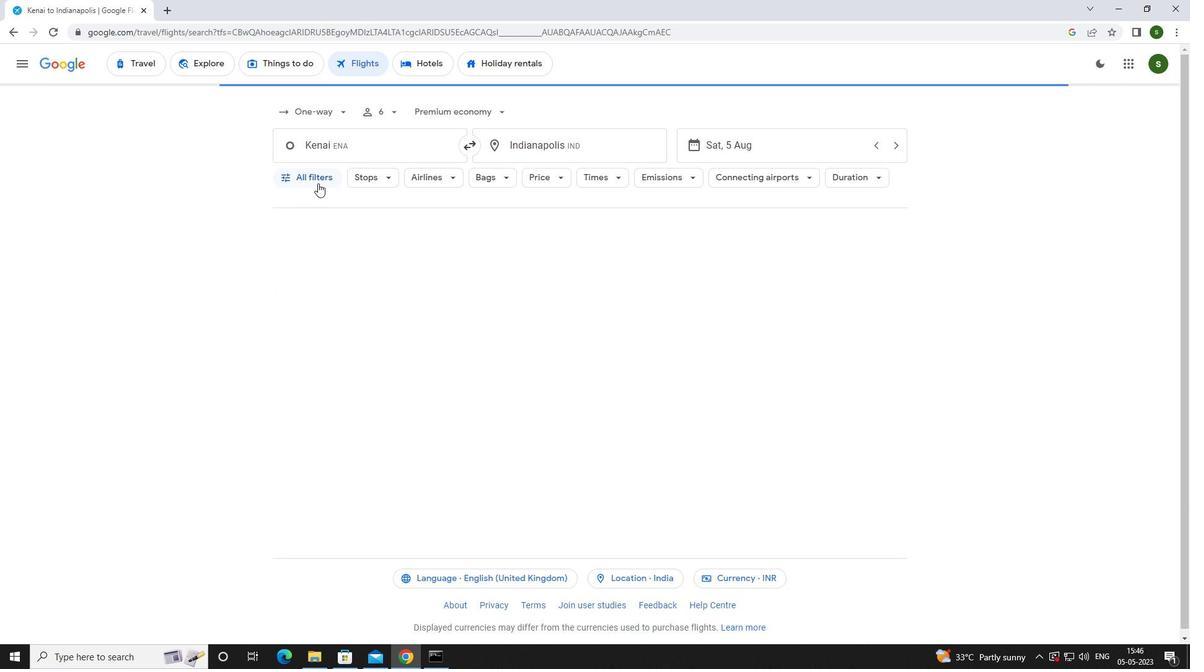 
Action: Mouse moved to (470, 443)
Screenshot: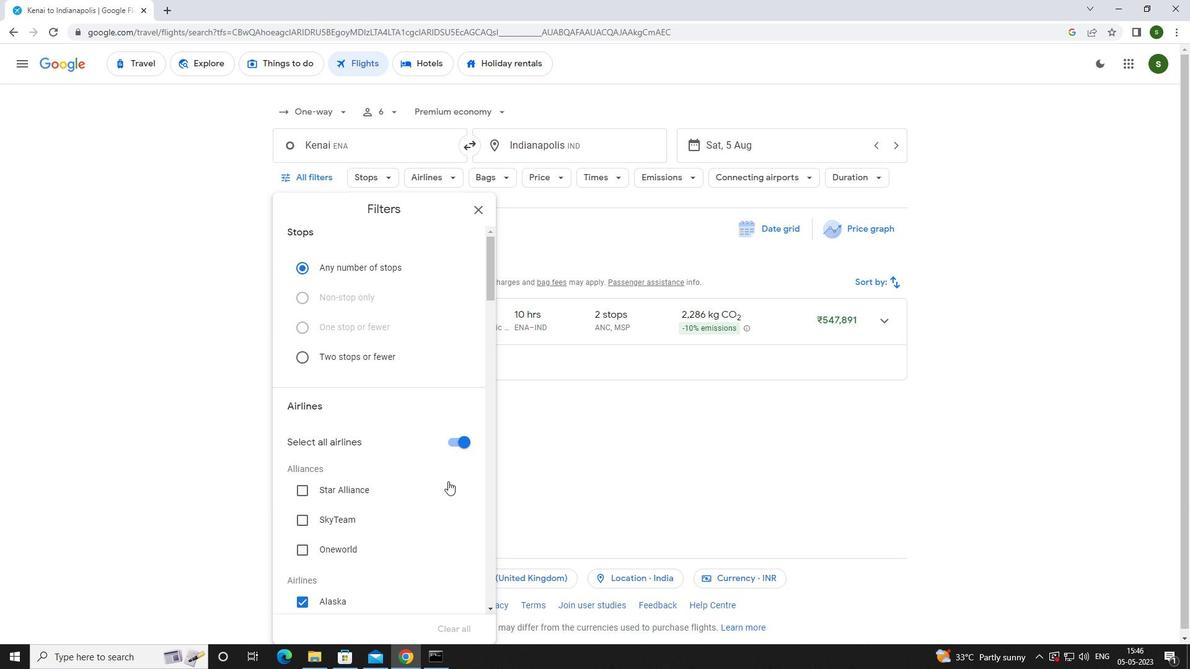 
Action: Mouse pressed left at (470, 443)
Screenshot: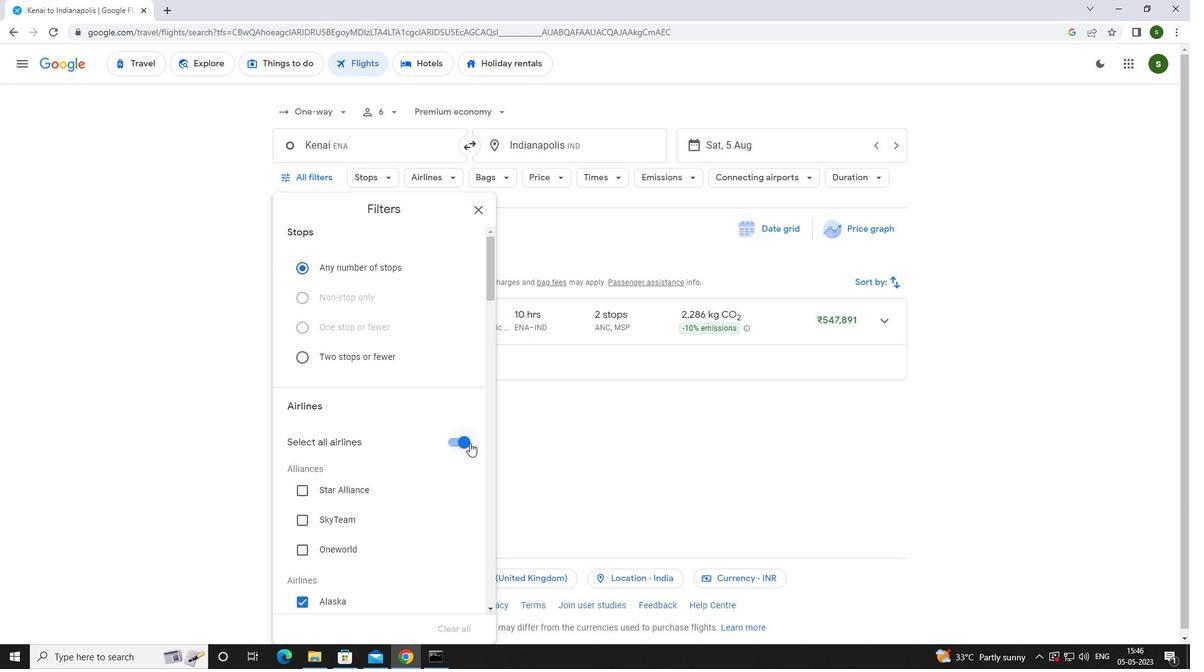 
Action: Mouse moved to (421, 420)
Screenshot: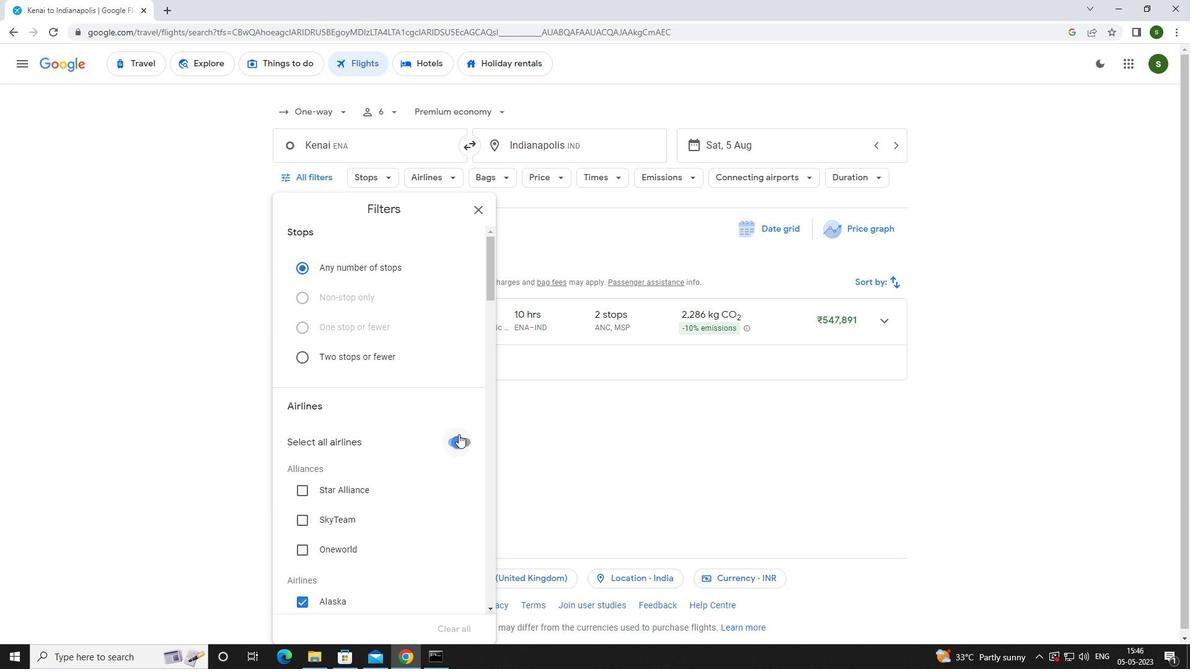 
Action: Mouse scrolled (421, 419) with delta (0, 0)
Screenshot: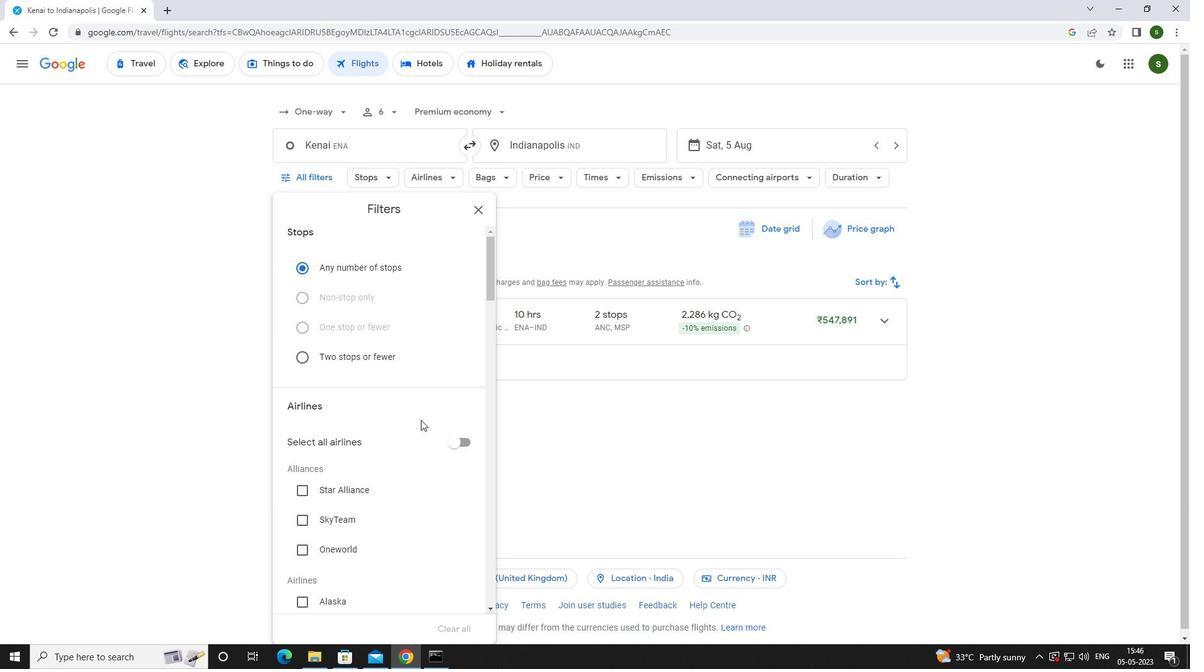 
Action: Mouse scrolled (421, 419) with delta (0, 0)
Screenshot: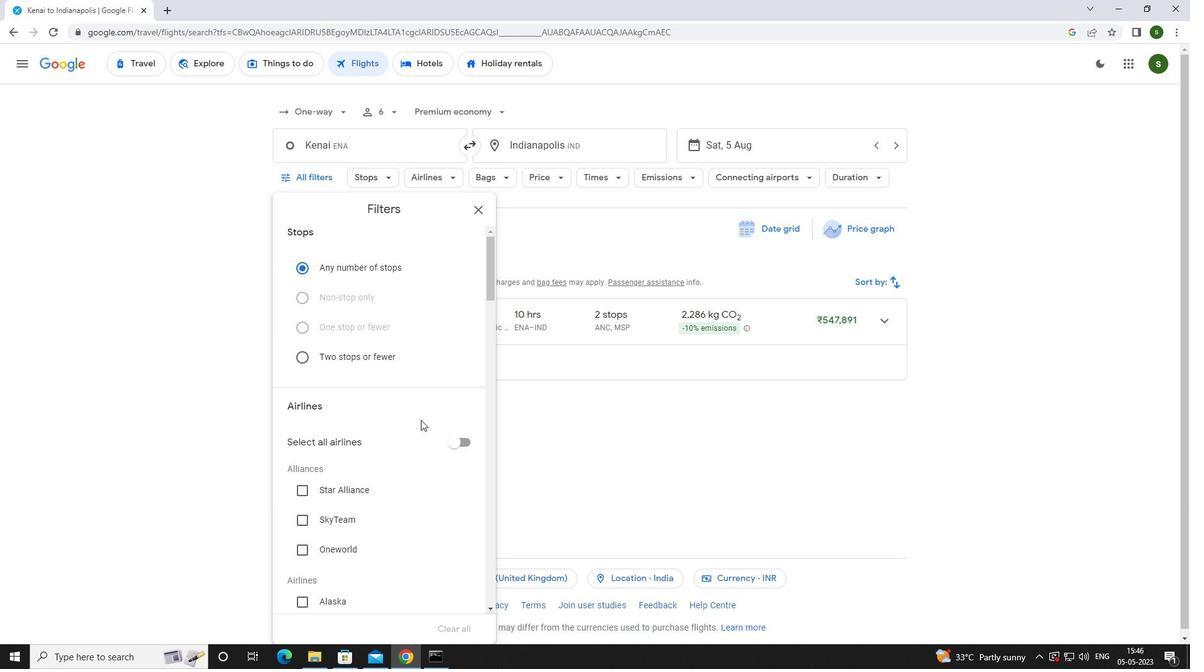 
Action: Mouse scrolled (421, 419) with delta (0, 0)
Screenshot: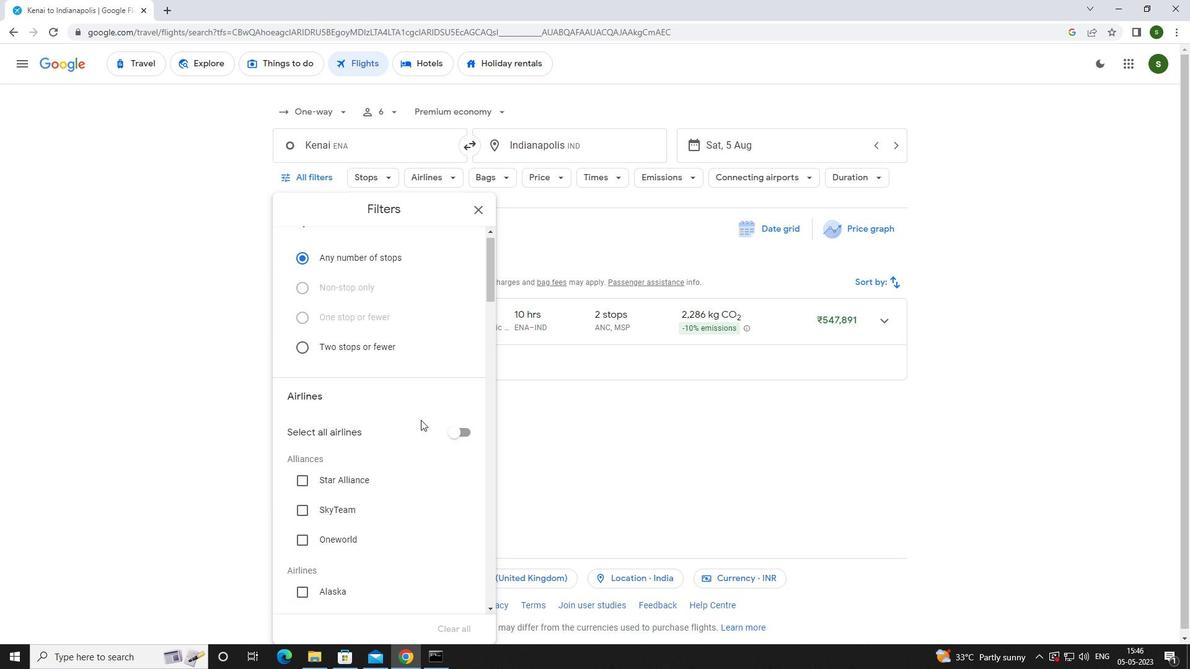 
Action: Mouse scrolled (421, 419) with delta (0, 0)
Screenshot: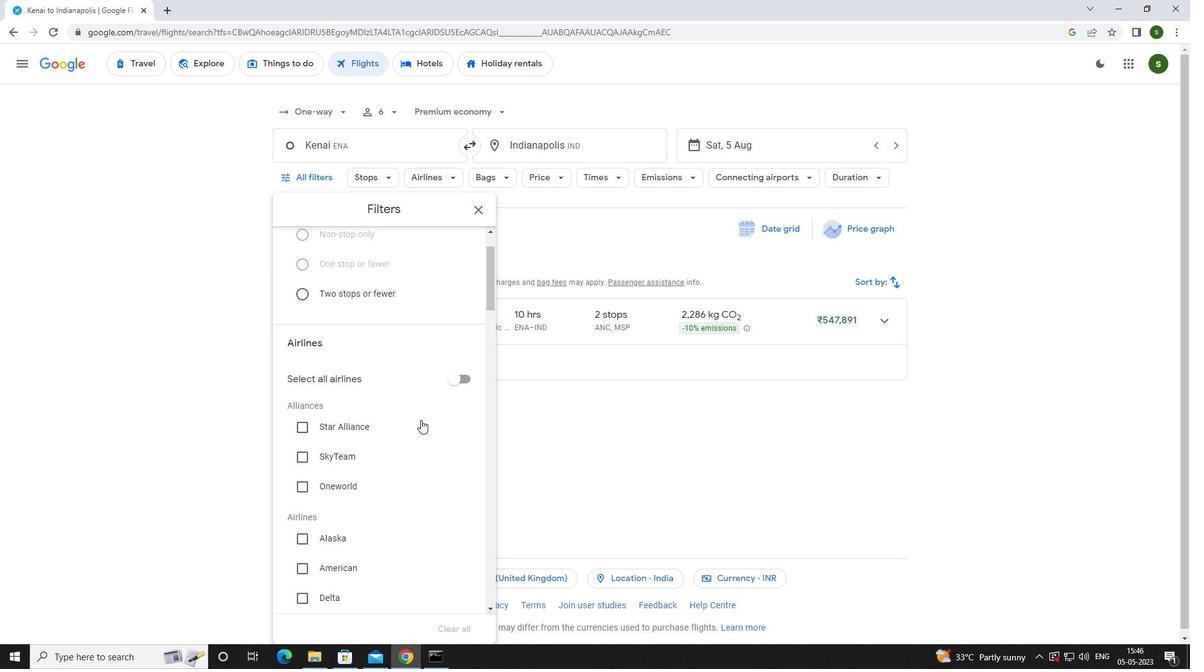 
Action: Mouse moved to (332, 498)
Screenshot: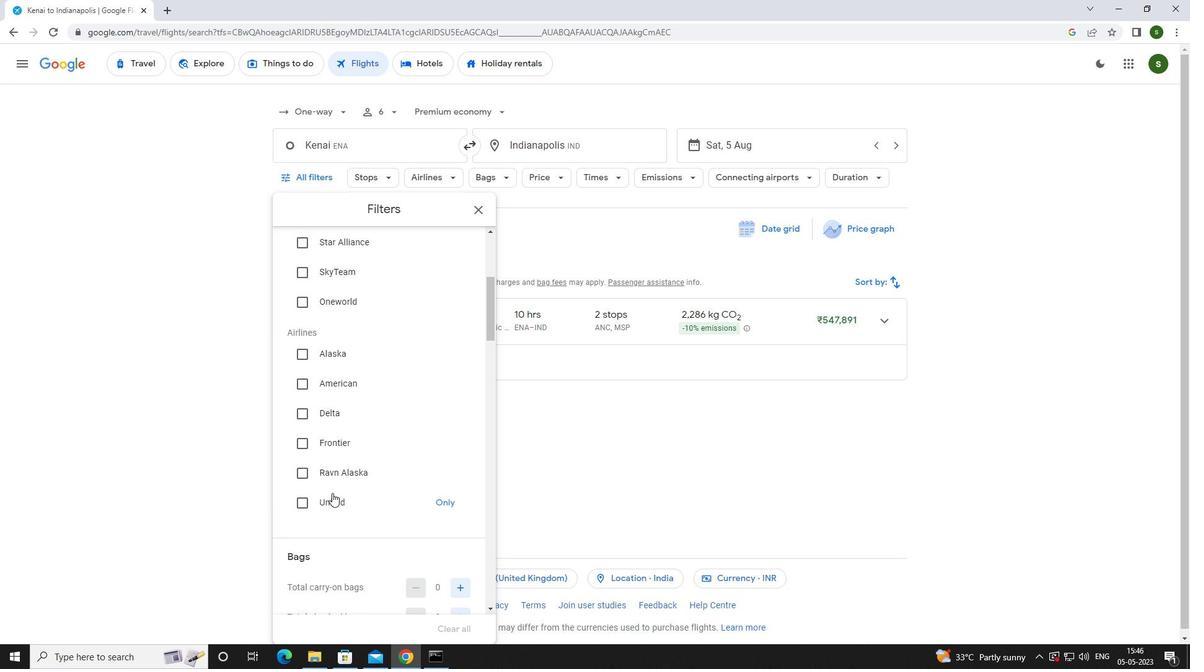 
Action: Mouse pressed left at (332, 498)
Screenshot: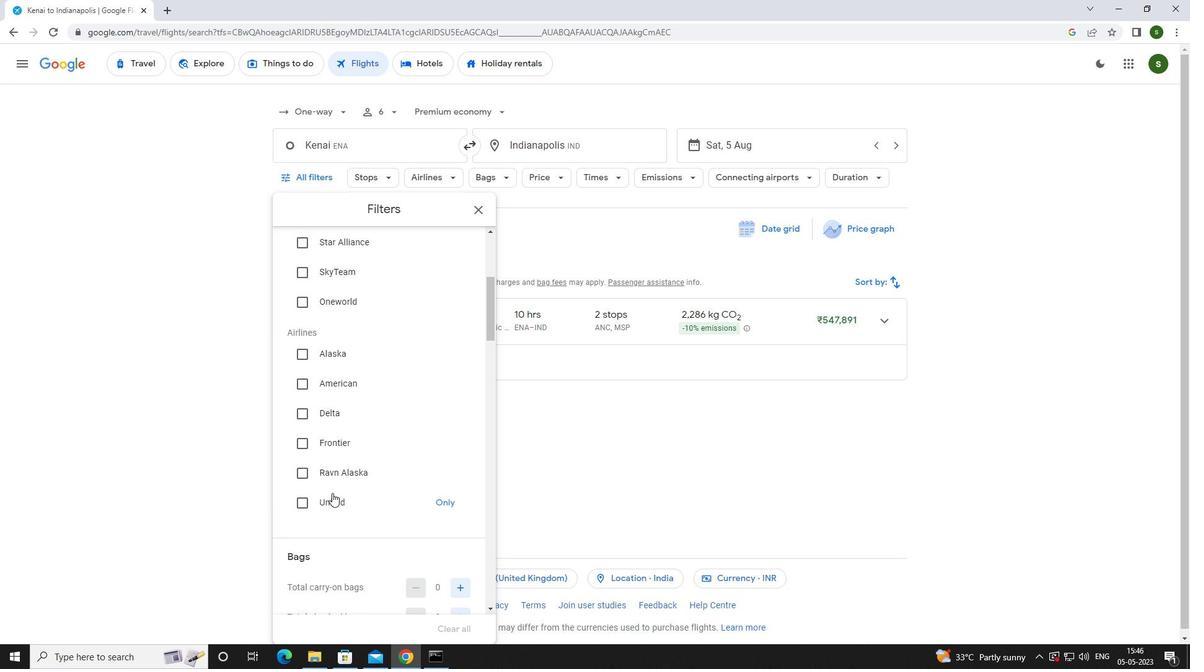 
Action: Mouse moved to (336, 498)
Screenshot: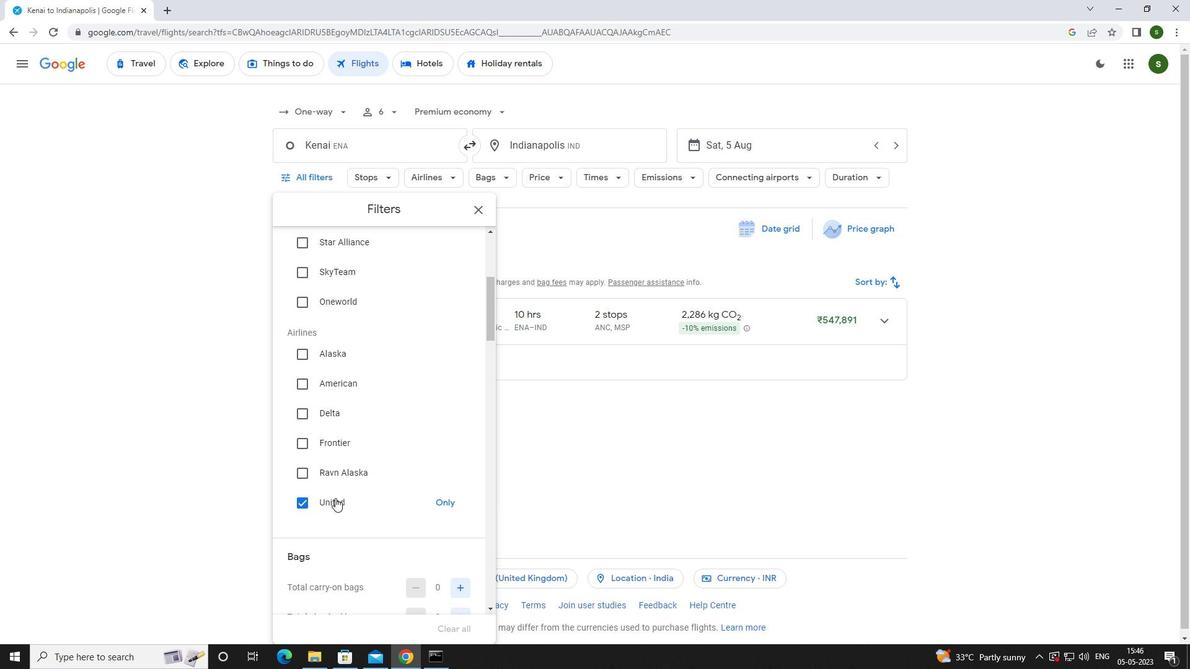 
Action: Mouse scrolled (336, 498) with delta (0, 0)
Screenshot: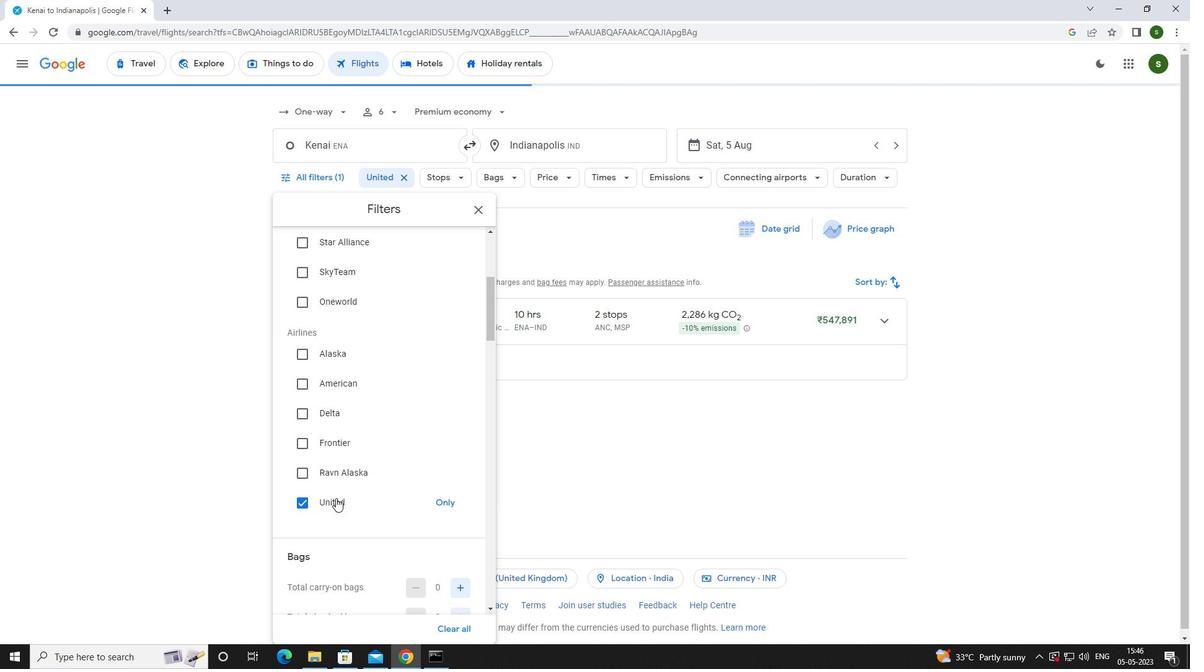 
Action: Mouse scrolled (336, 498) with delta (0, 0)
Screenshot: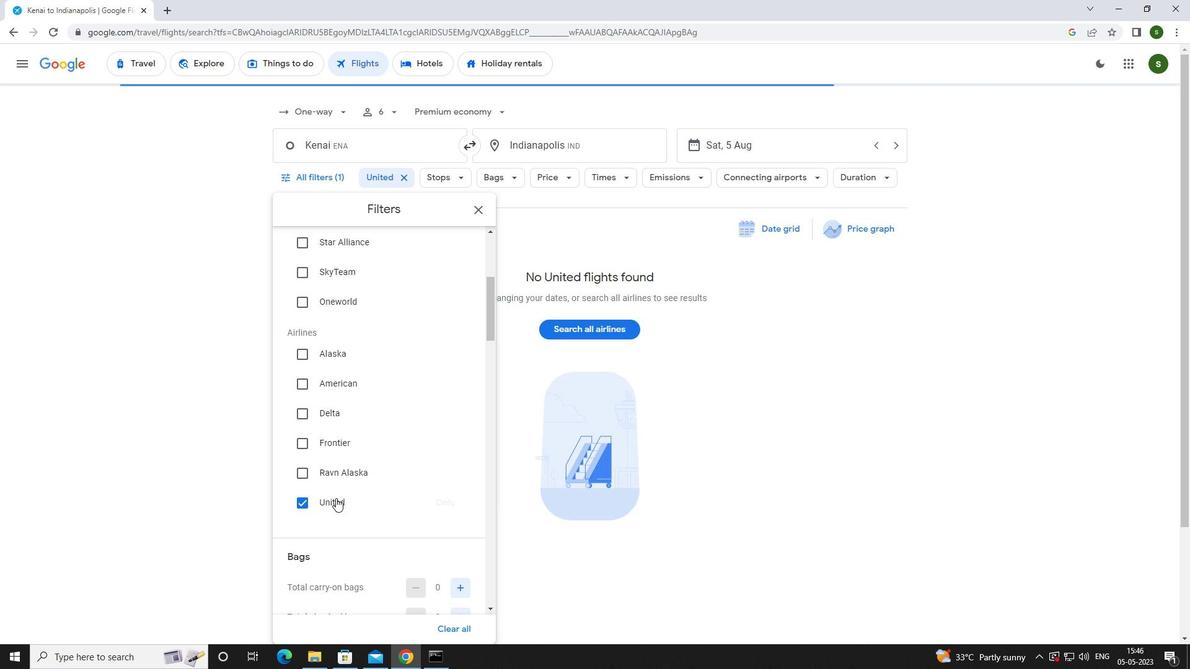 
Action: Mouse moved to (459, 462)
Screenshot: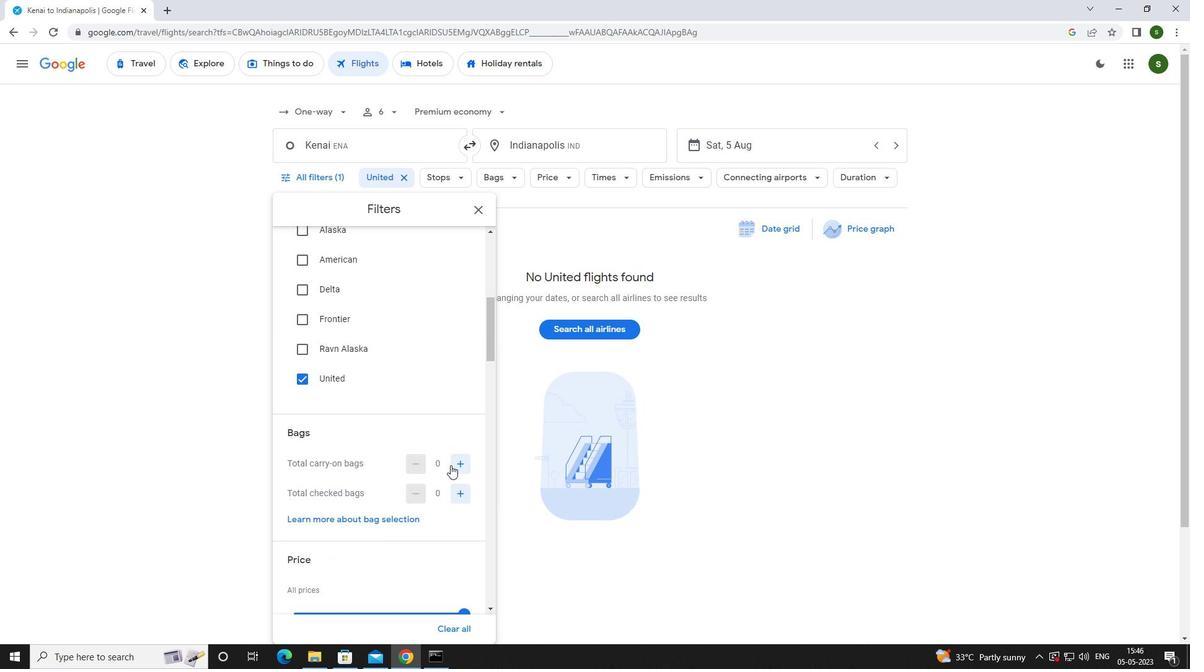
Action: Mouse pressed left at (459, 462)
Screenshot: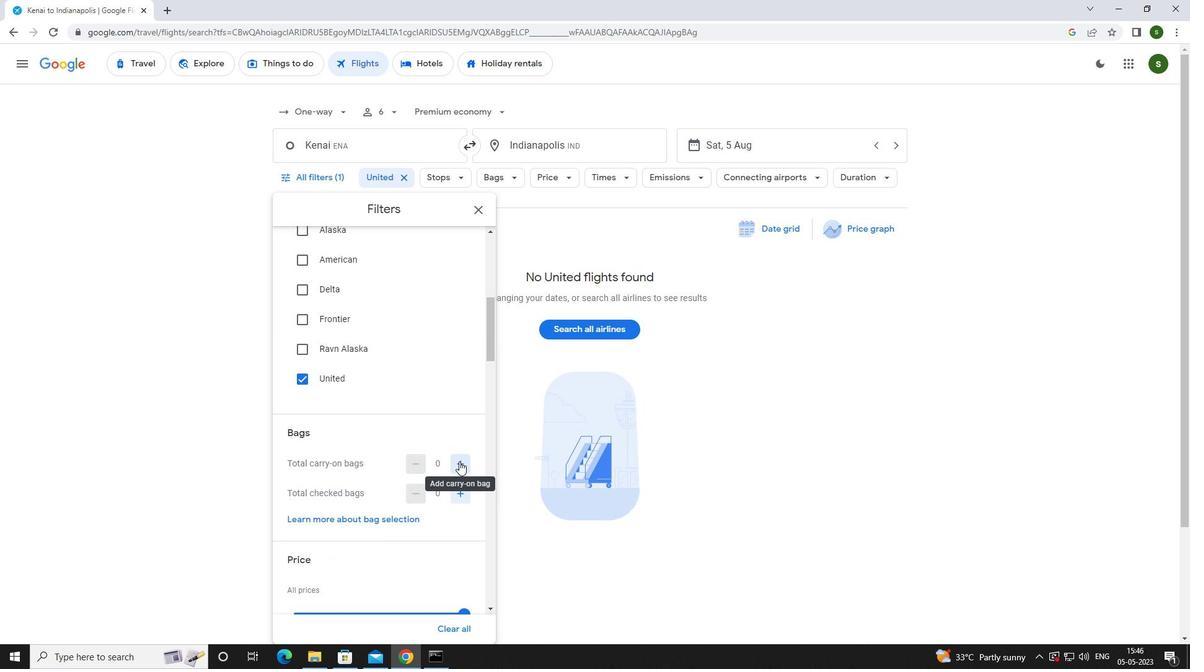 
Action: Mouse moved to (459, 462)
Screenshot: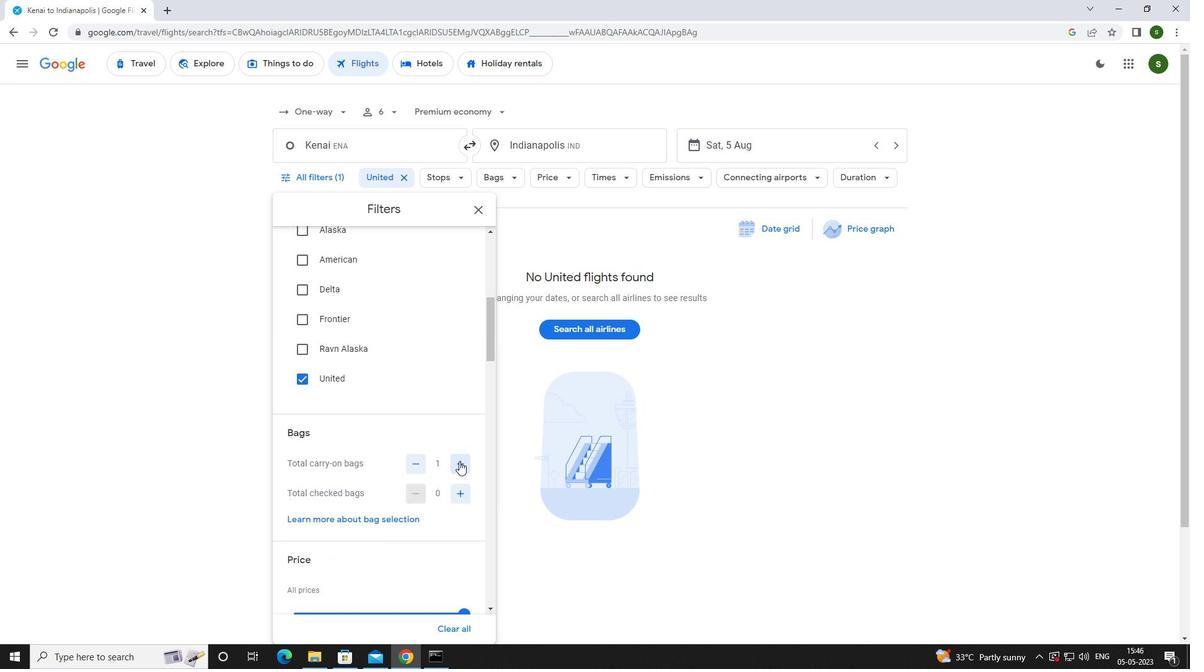 
Action: Mouse scrolled (459, 461) with delta (0, 0)
Screenshot: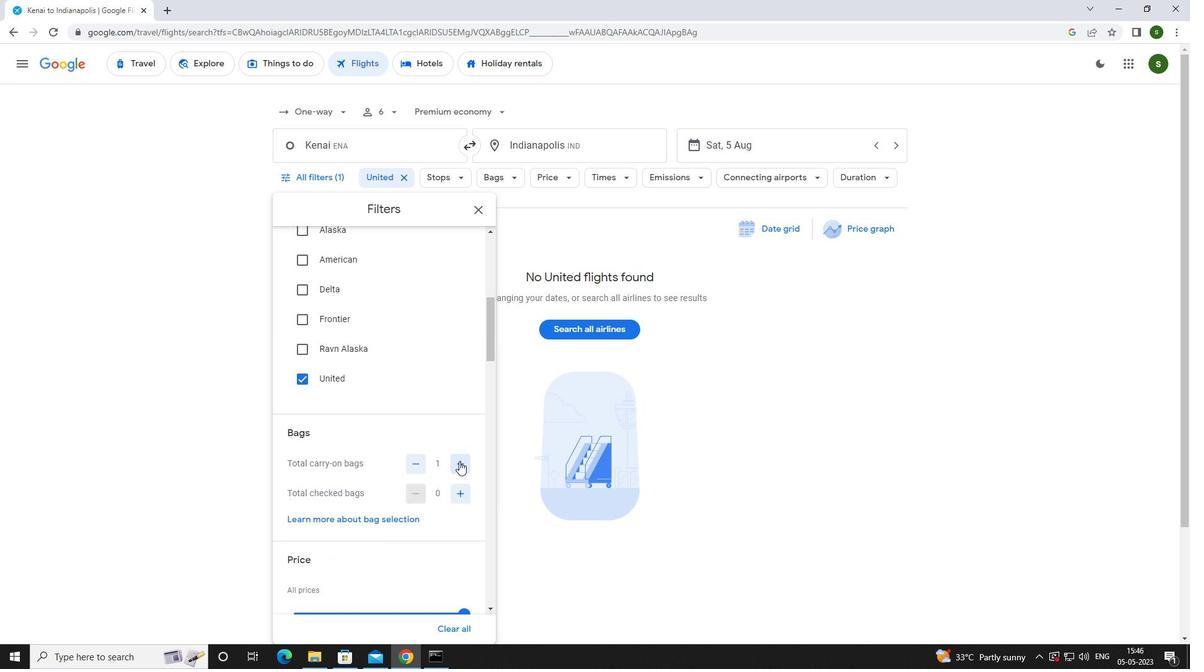 
Action: Mouse moved to (459, 462)
Screenshot: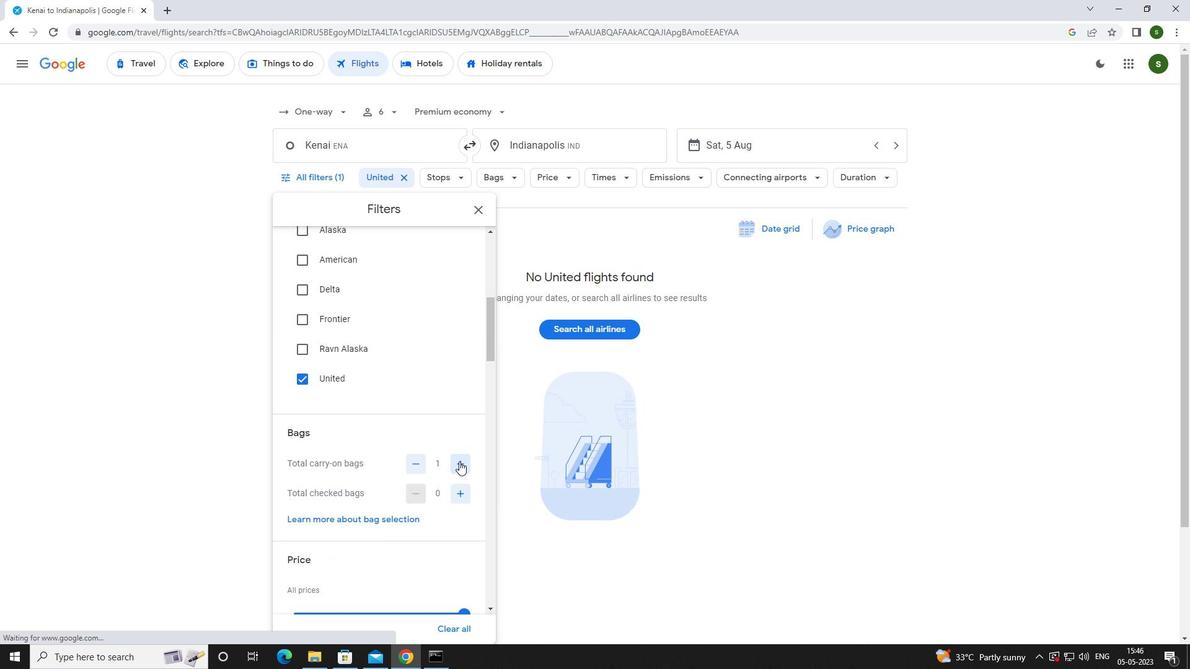 
Action: Mouse scrolled (459, 461) with delta (0, 0)
Screenshot: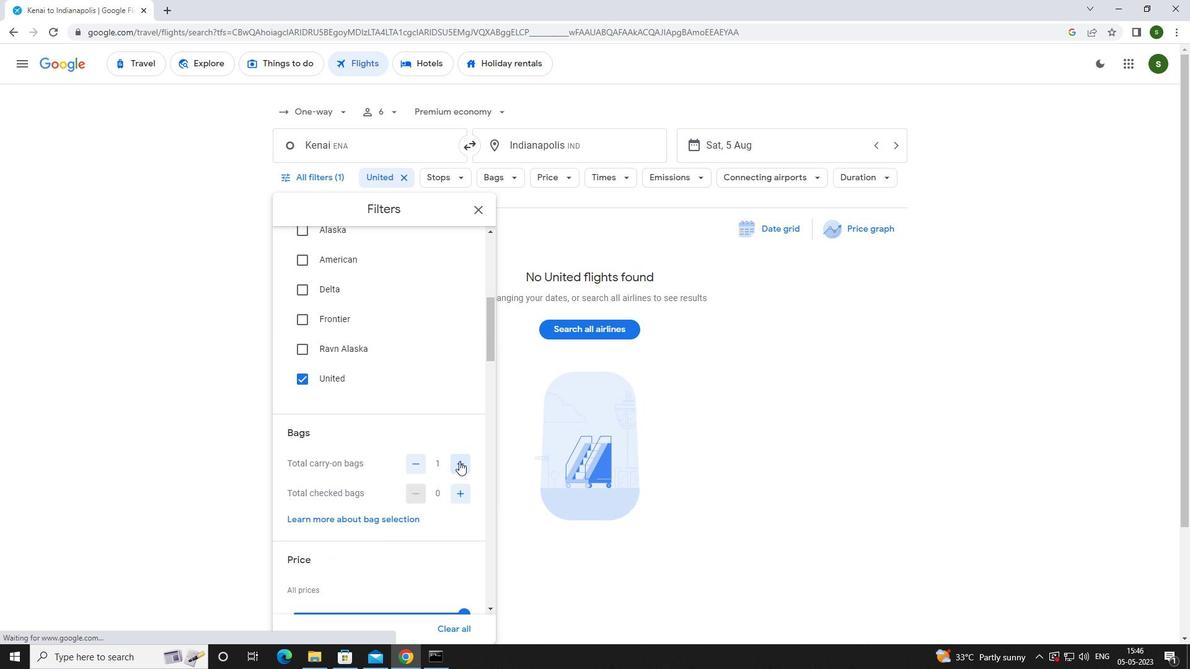 
Action: Mouse moved to (460, 489)
Screenshot: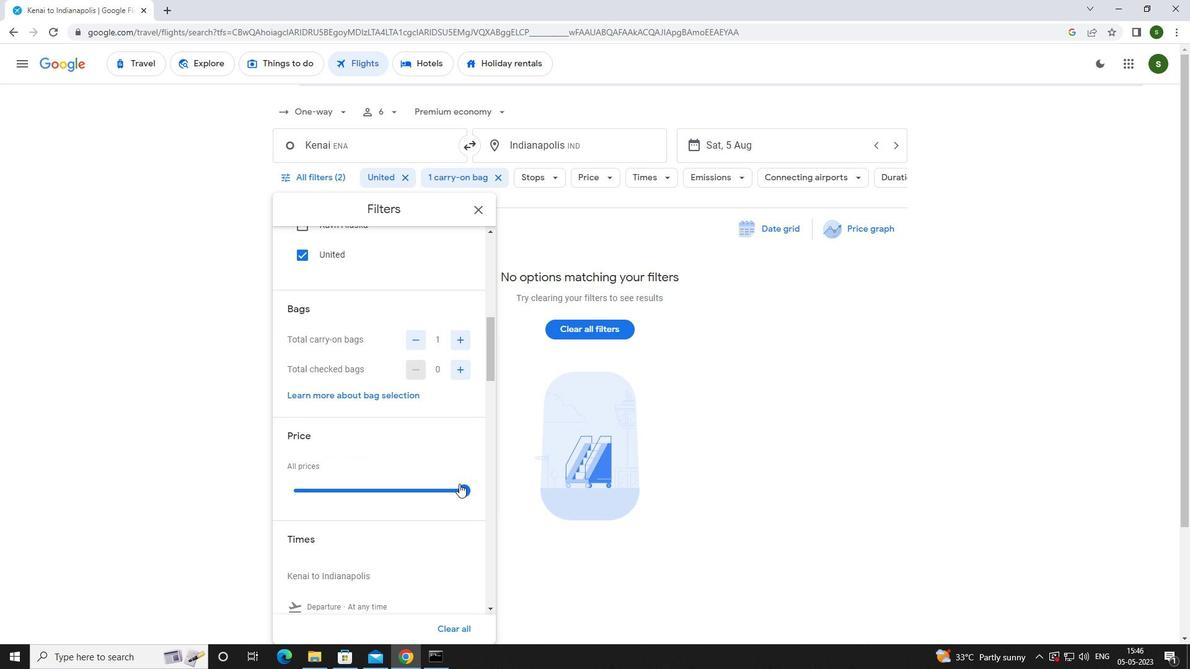 
Action: Mouse pressed left at (460, 489)
Screenshot: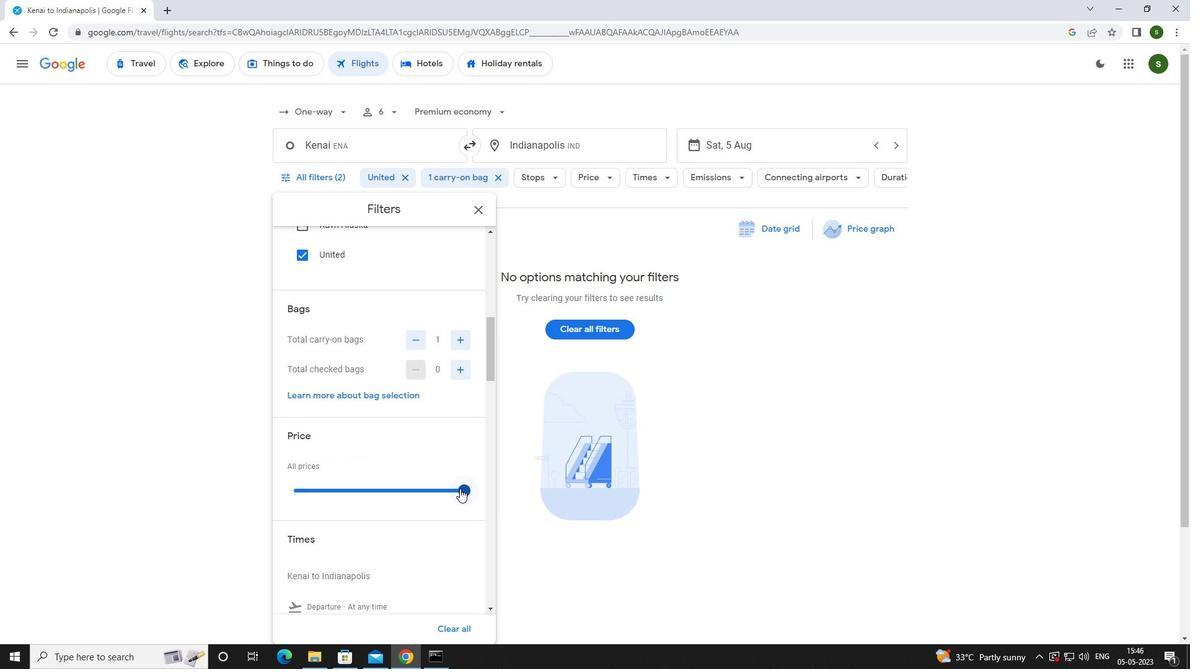
Action: Mouse moved to (293, 493)
Screenshot: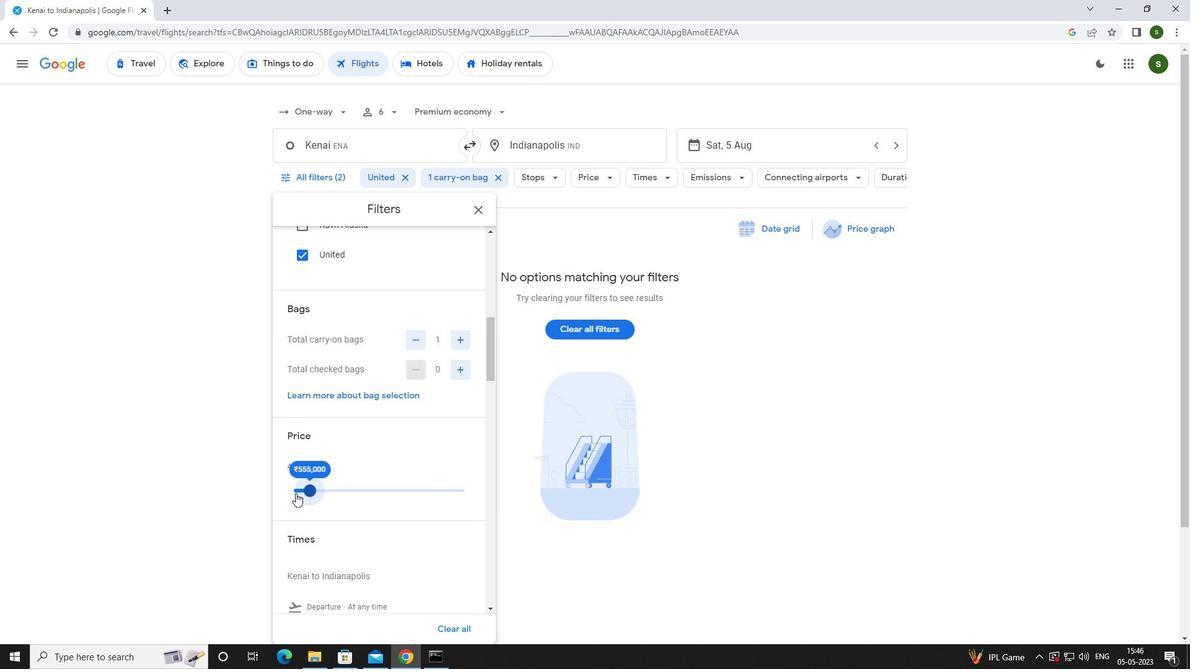 
Action: Mouse scrolled (293, 493) with delta (0, 0)
Screenshot: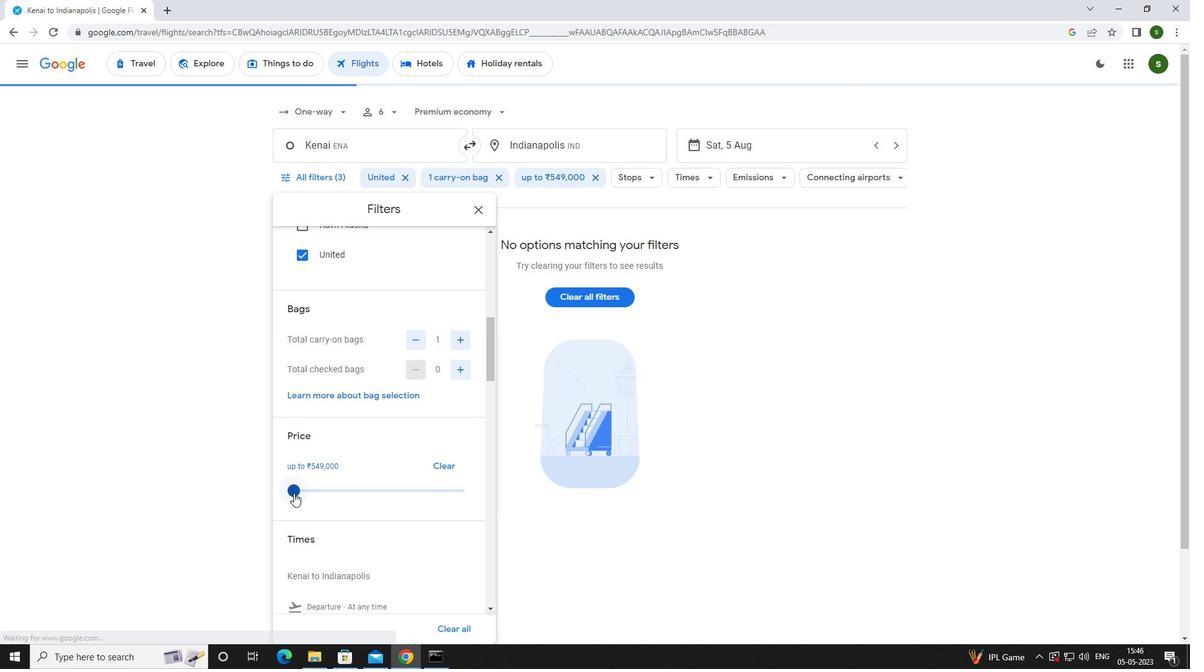 
Action: Mouse scrolled (293, 493) with delta (0, 0)
Screenshot: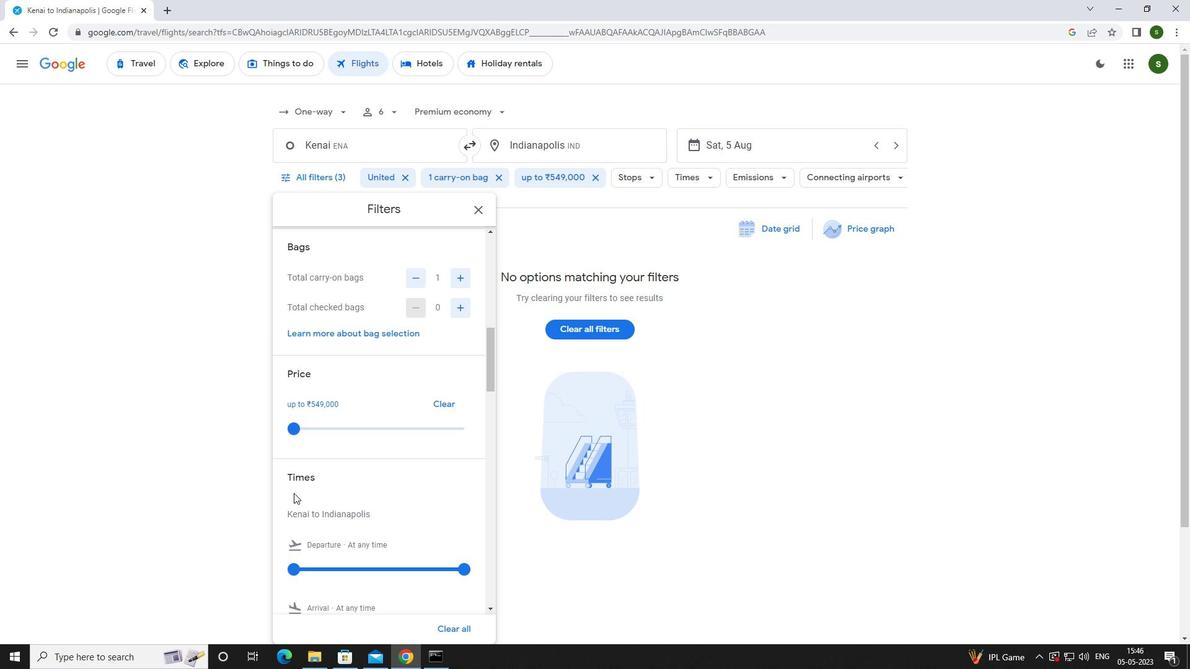 
Action: Mouse moved to (295, 509)
Screenshot: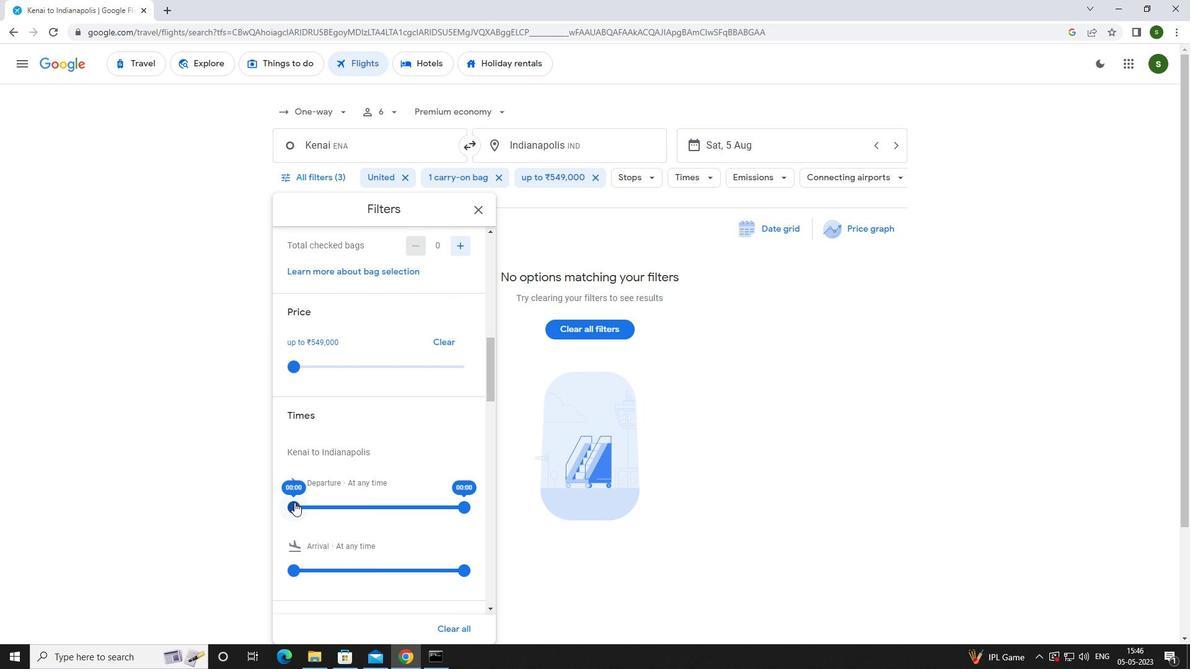
Action: Mouse pressed left at (295, 509)
Screenshot: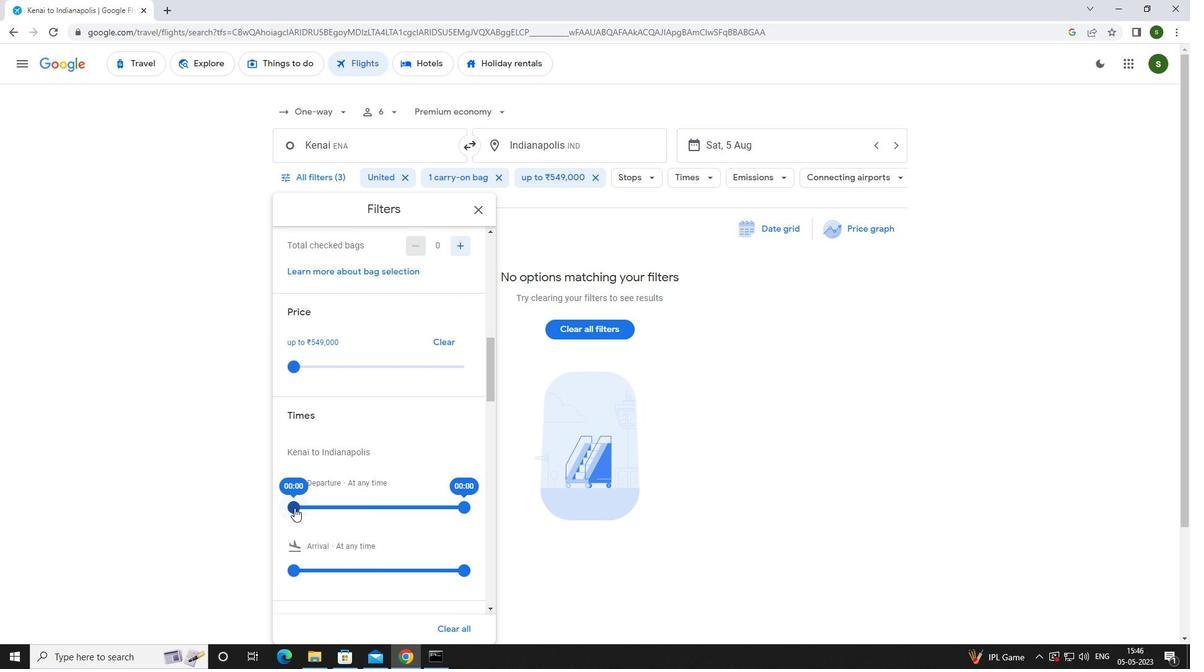 
Action: Mouse moved to (581, 574)
Screenshot: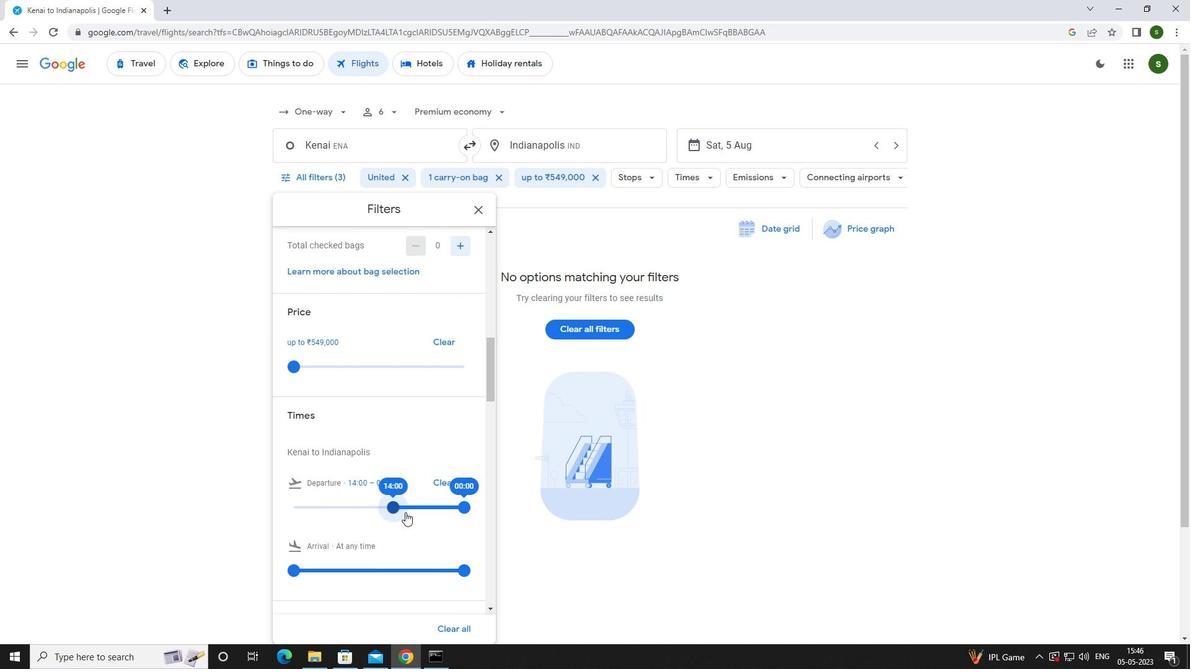 
Action: Mouse pressed left at (581, 574)
Screenshot: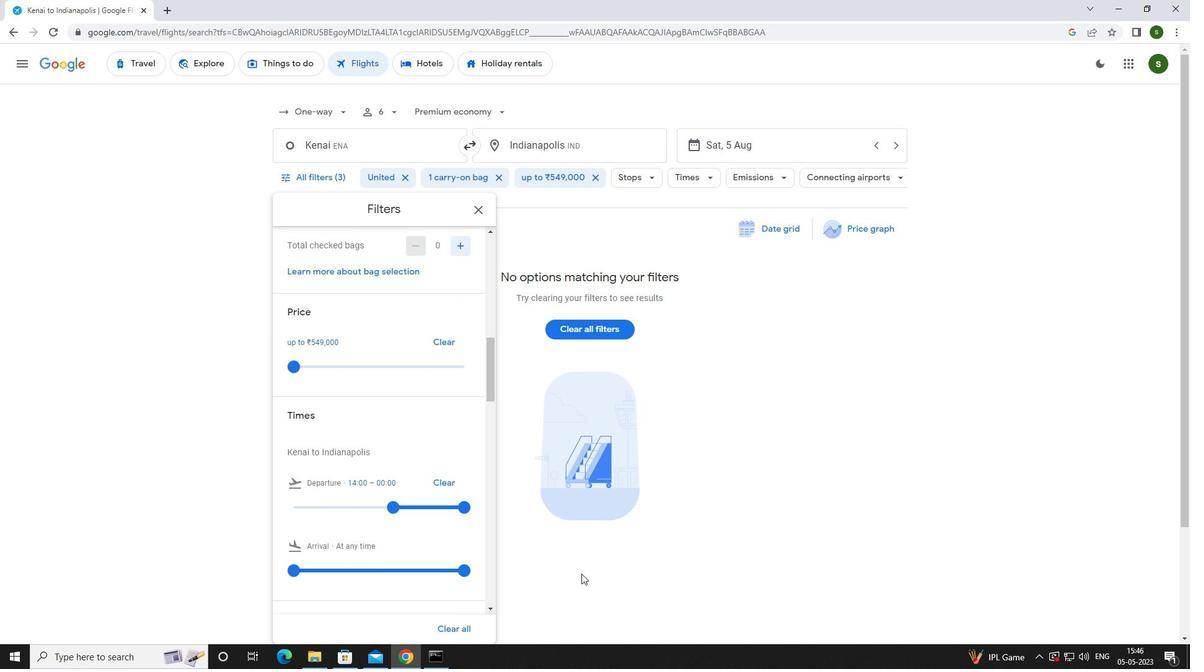 
